 Task: Open Card Job Training Review in Board Sales Pipeline Forecasting to Workspace Corporate Legal Services and add a team member Softage.1@softage.net, a label Blue, a checklist Industrial Ecology, an attachment from your computer, a color Blue and finally, add a card description 'Plan and execute company team-building retreat with a focus on stress management and resilience' and a comment 'Let us approach this task with a sense of empathy, understanding the needs and concerns of our stakeholders.'. Add a start date 'Jan 05, 1900' with a due date 'Jan 12, 1900'
Action: Mouse moved to (42, 348)
Screenshot: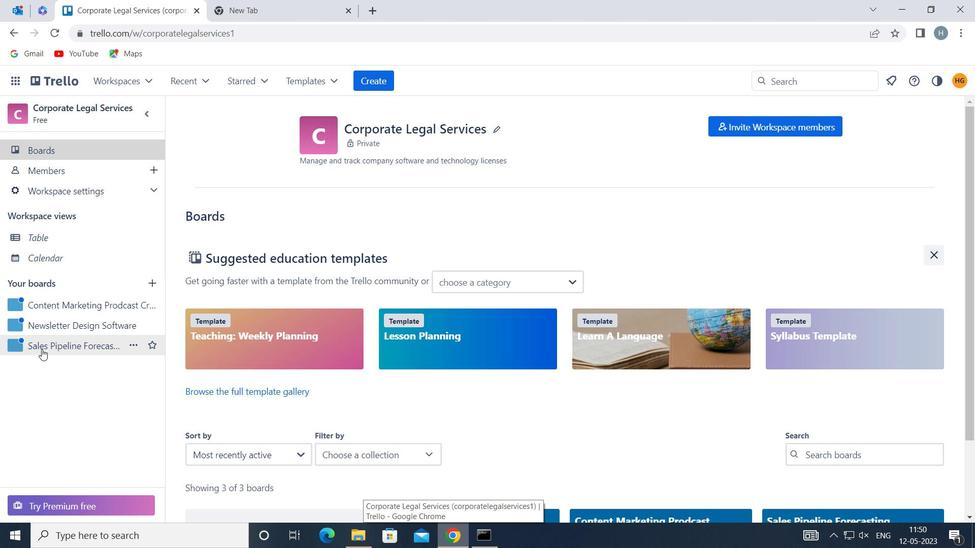 
Action: Mouse pressed left at (42, 348)
Screenshot: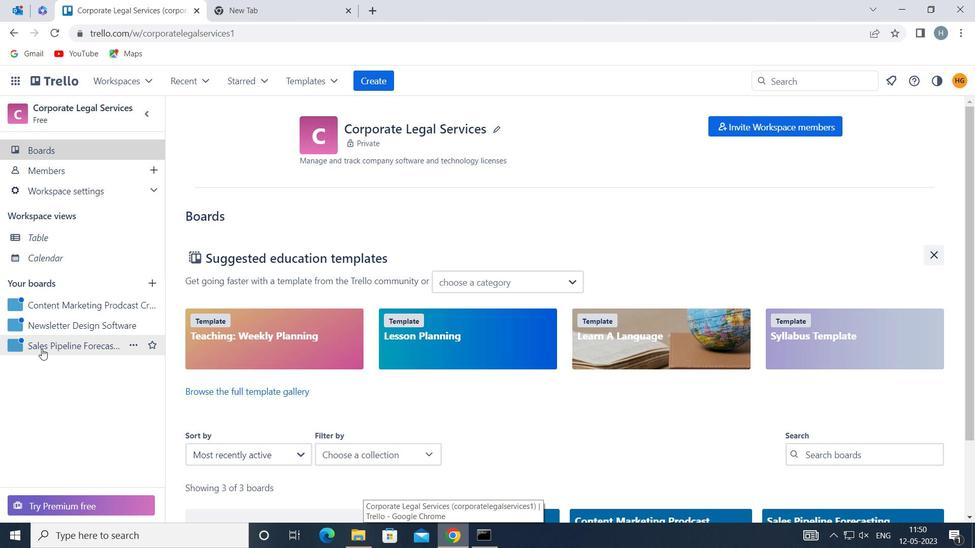
Action: Mouse moved to (425, 178)
Screenshot: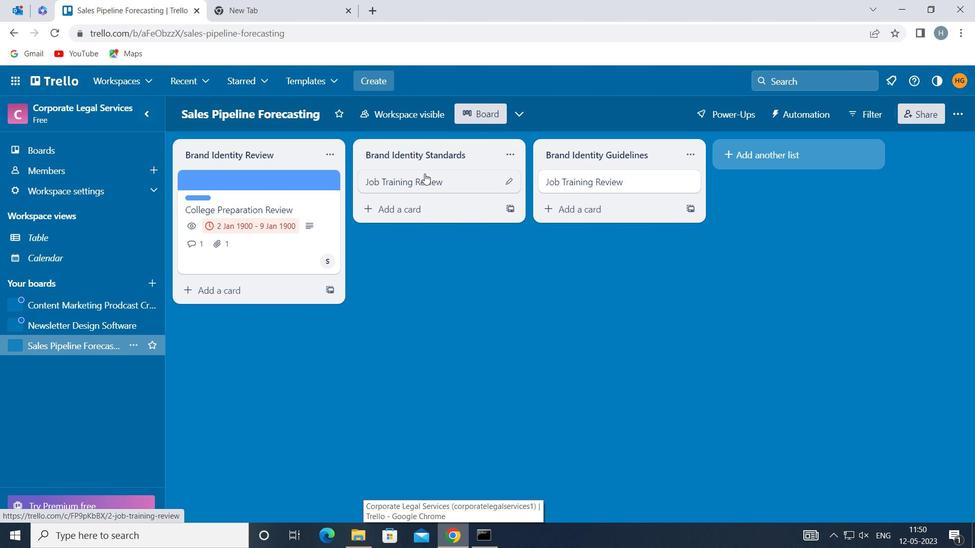 
Action: Mouse pressed left at (425, 178)
Screenshot: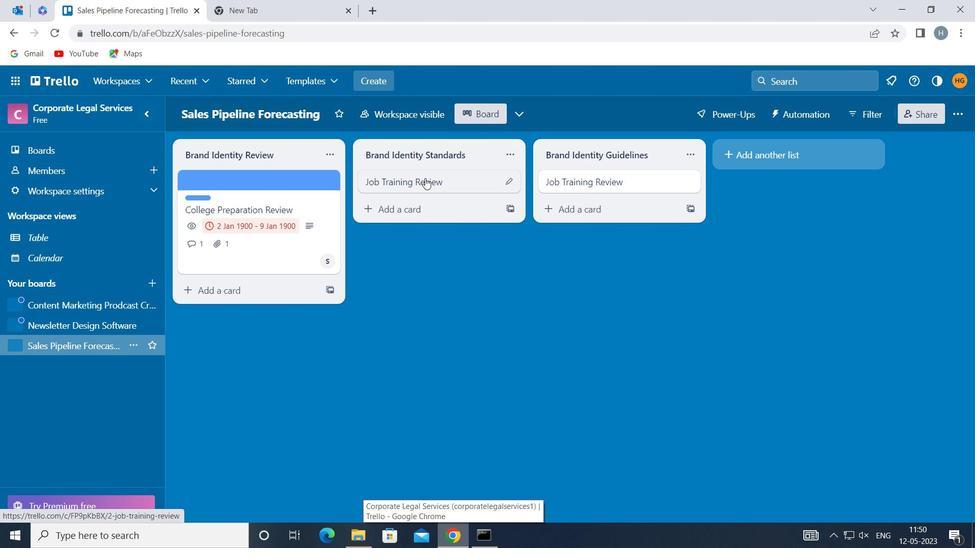 
Action: Mouse moved to (635, 221)
Screenshot: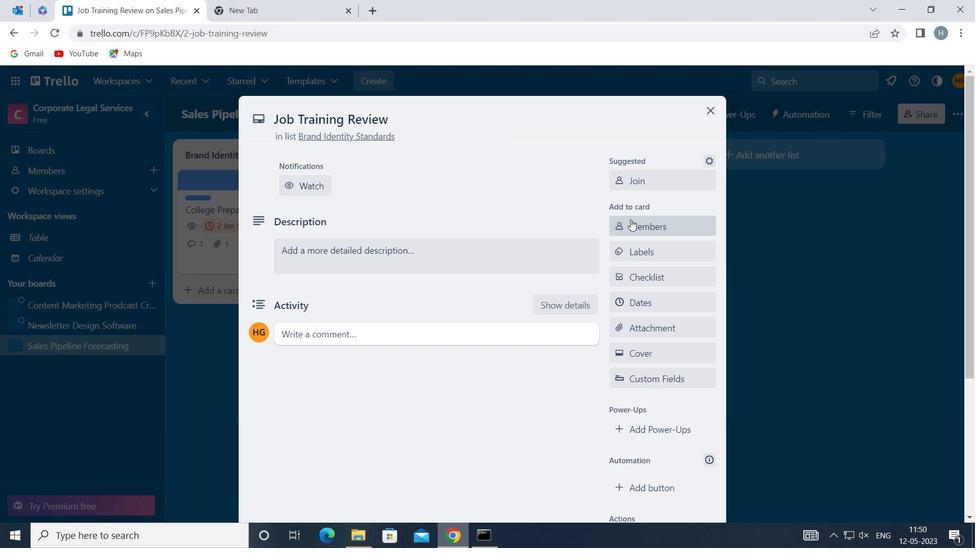 
Action: Mouse pressed left at (635, 221)
Screenshot: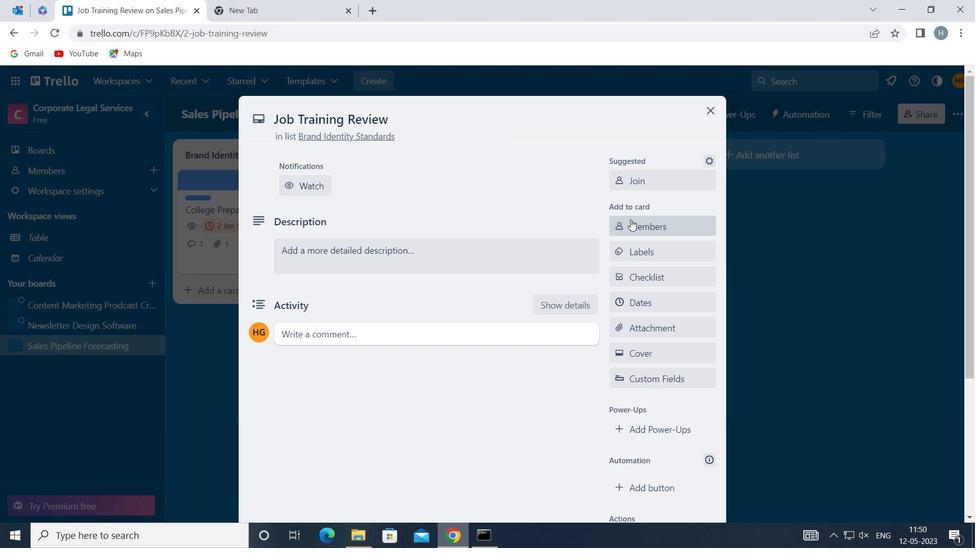 
Action: Key pressed softage
Screenshot: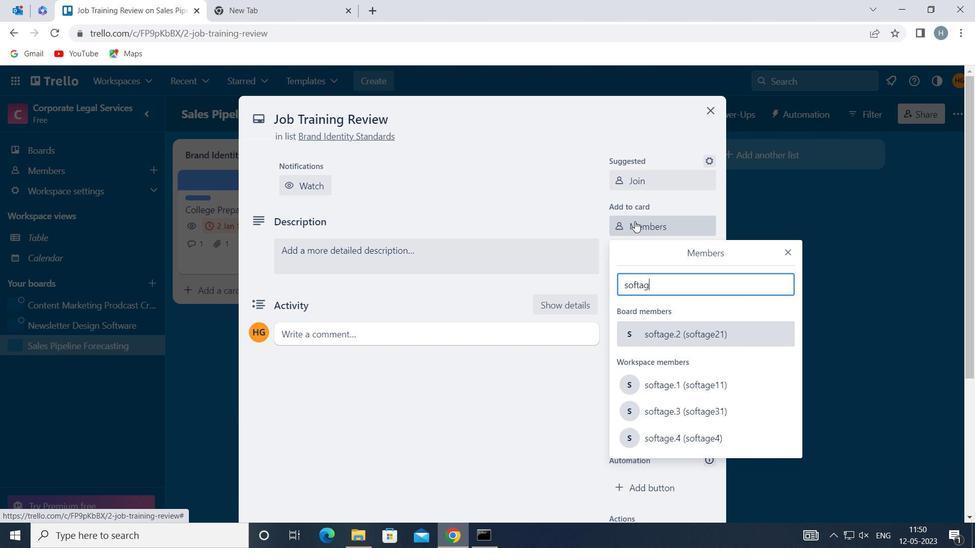 
Action: Mouse moved to (690, 386)
Screenshot: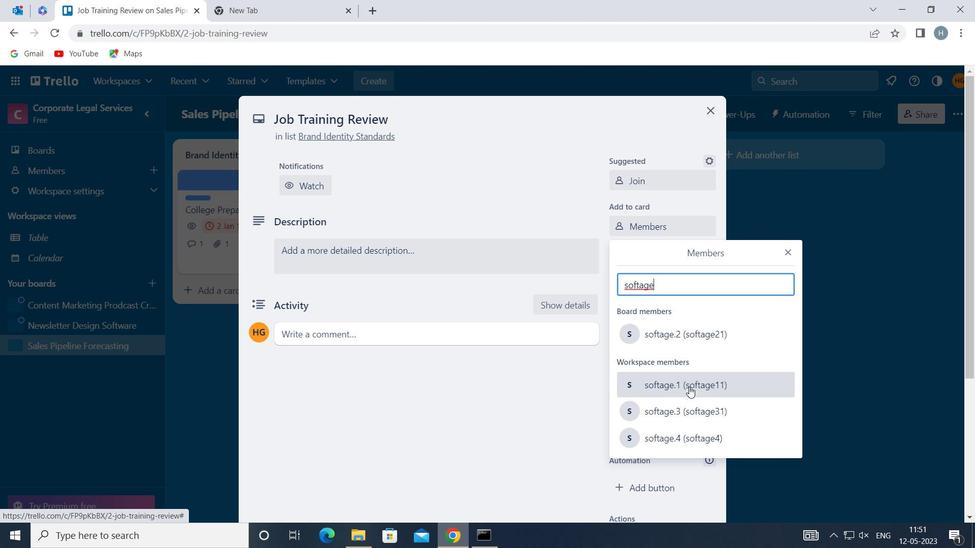 
Action: Mouse pressed left at (690, 386)
Screenshot: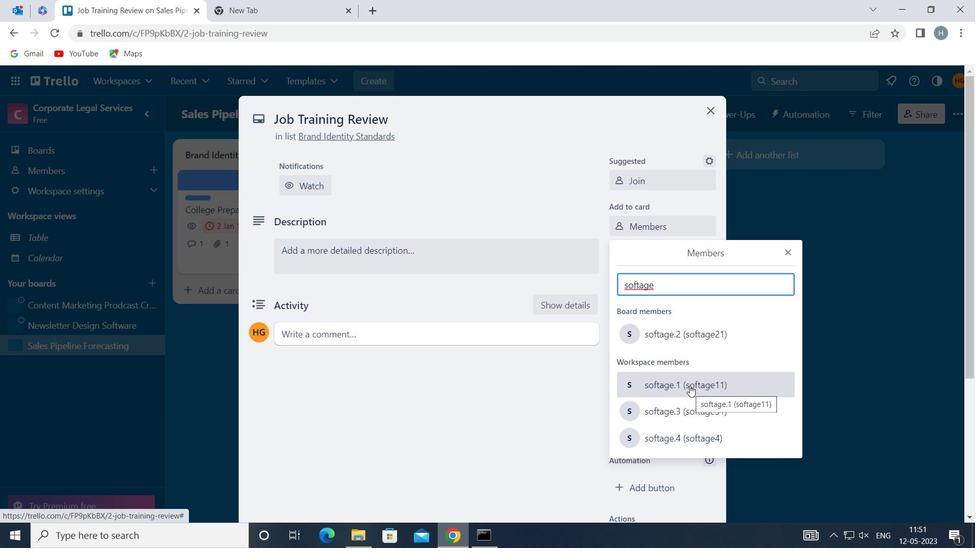 
Action: Mouse moved to (791, 248)
Screenshot: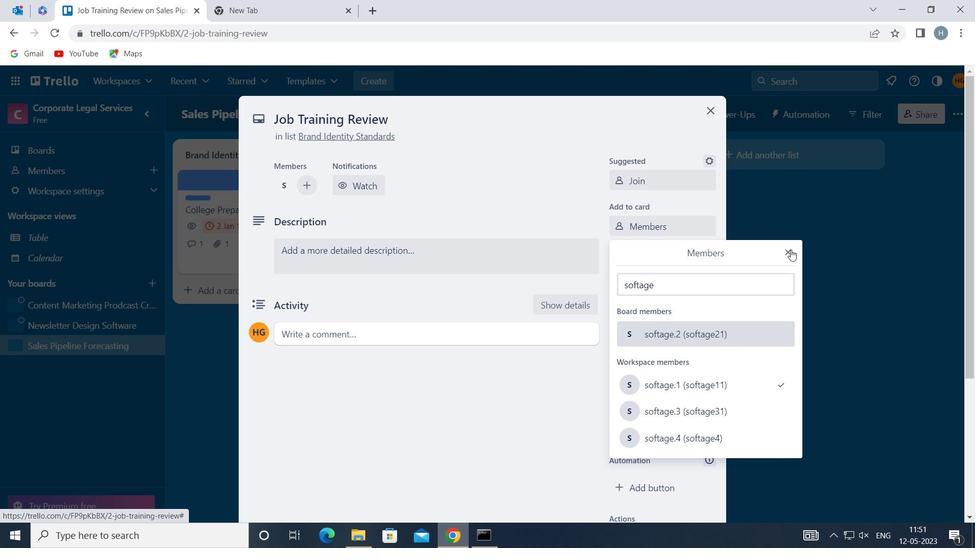 
Action: Mouse pressed left at (791, 248)
Screenshot: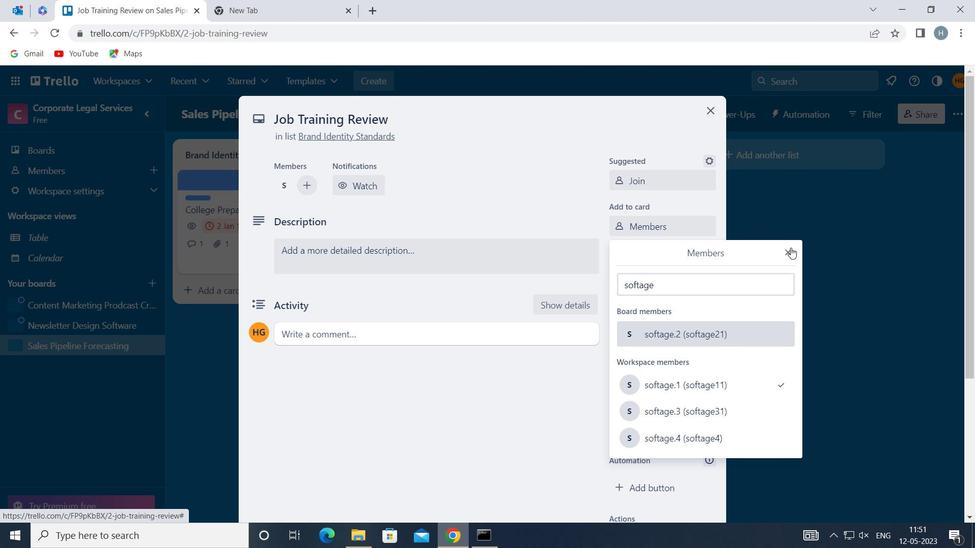 
Action: Mouse moved to (693, 247)
Screenshot: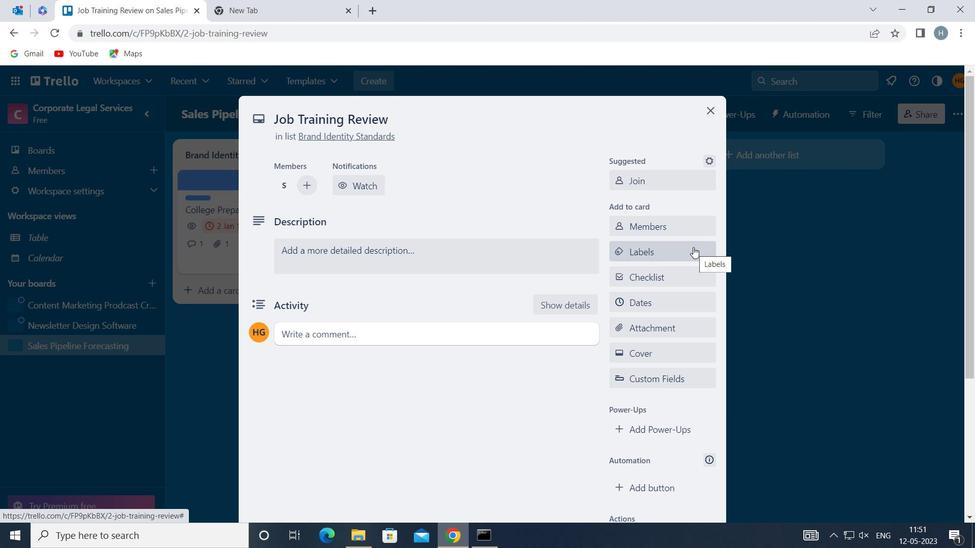 
Action: Mouse pressed left at (693, 247)
Screenshot: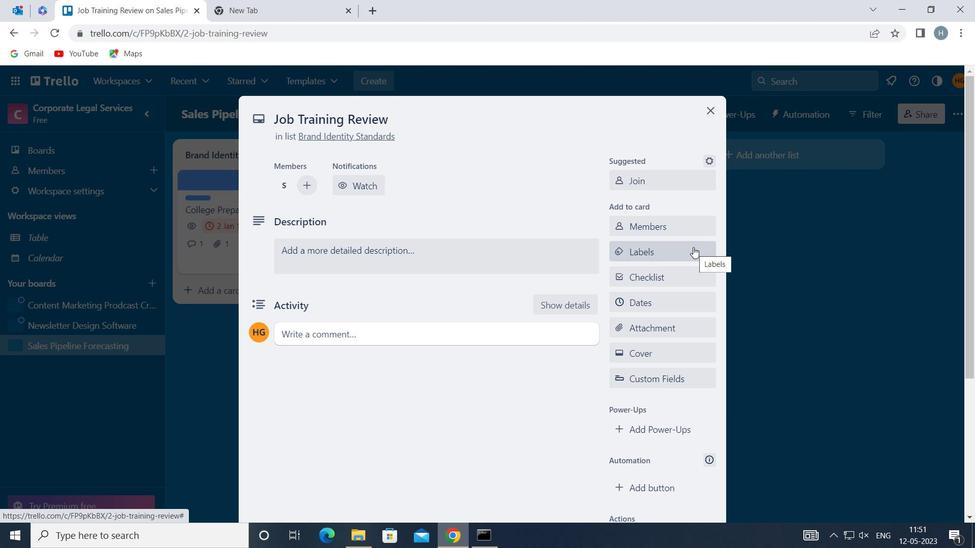 
Action: Mouse moved to (714, 297)
Screenshot: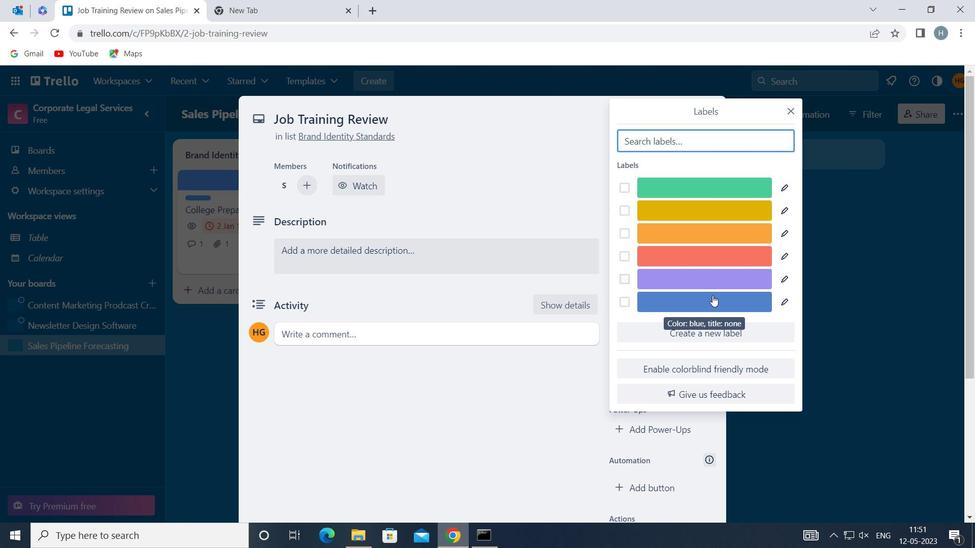 
Action: Mouse pressed left at (714, 297)
Screenshot: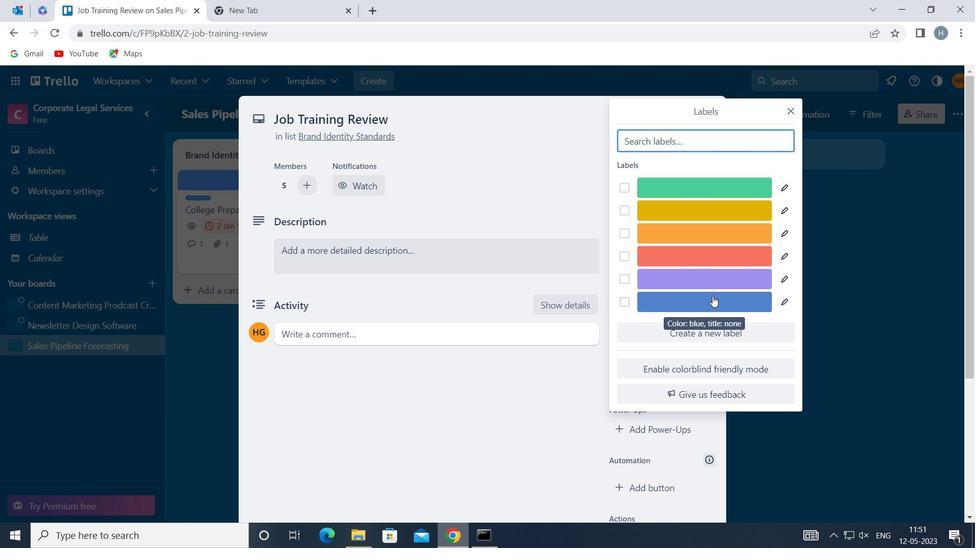 
Action: Mouse moved to (786, 109)
Screenshot: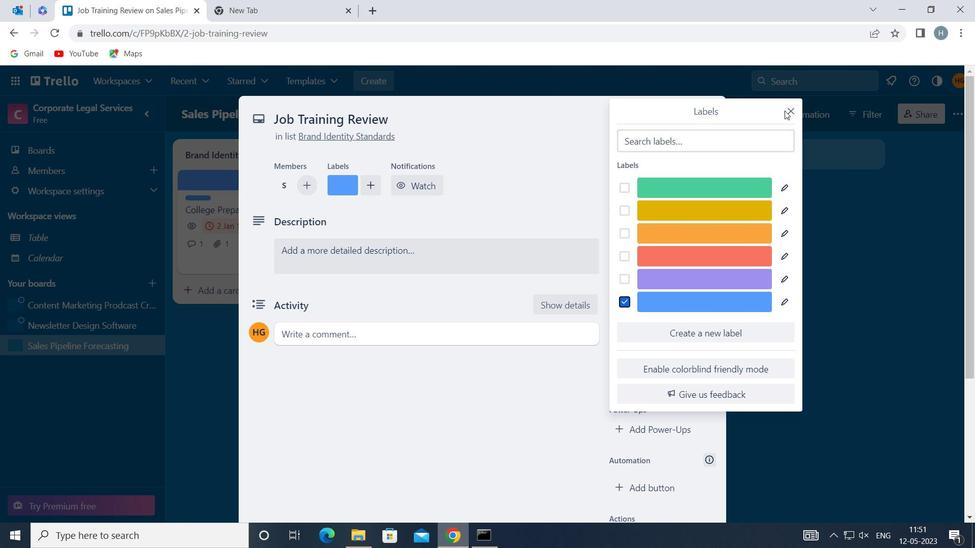 
Action: Mouse pressed left at (786, 109)
Screenshot: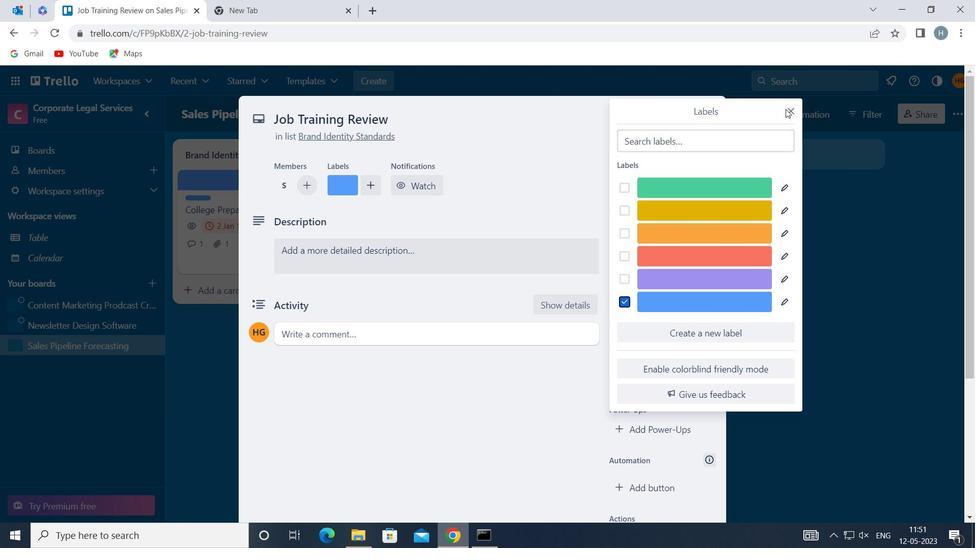 
Action: Mouse moved to (789, 110)
Screenshot: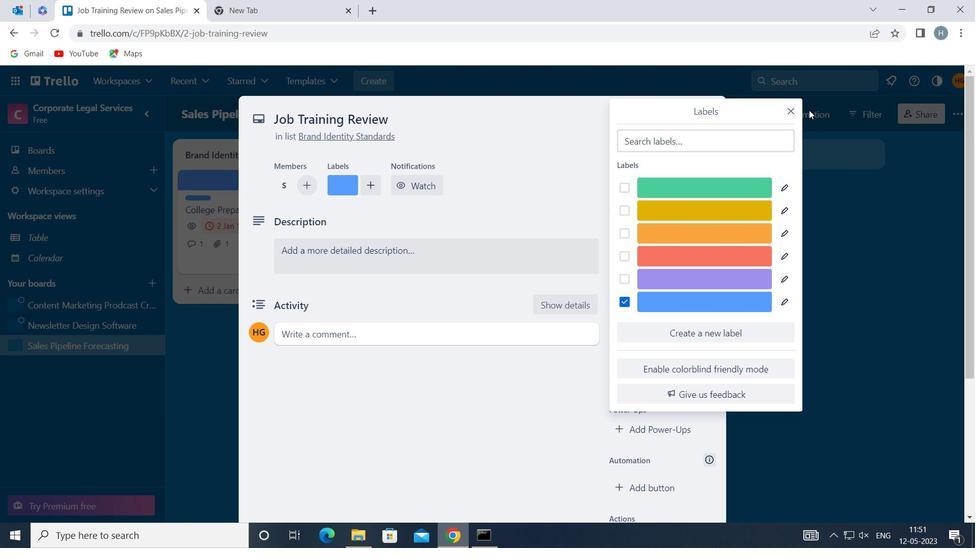 
Action: Mouse pressed left at (789, 110)
Screenshot: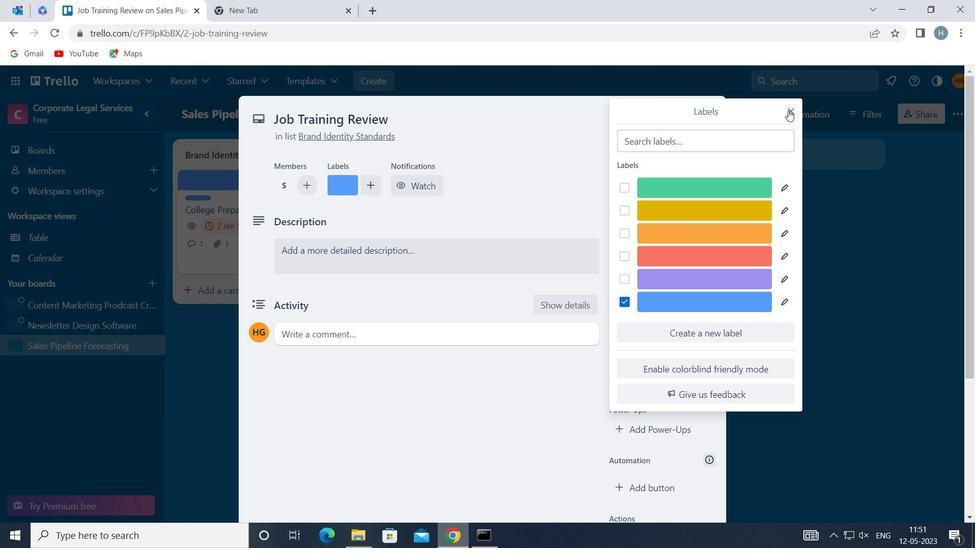 
Action: Mouse moved to (675, 272)
Screenshot: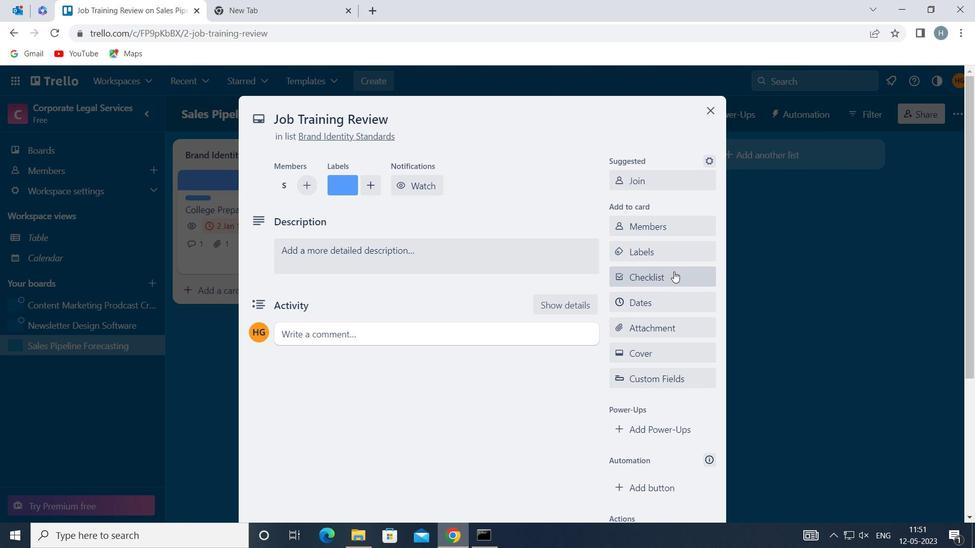 
Action: Mouse pressed left at (675, 272)
Screenshot: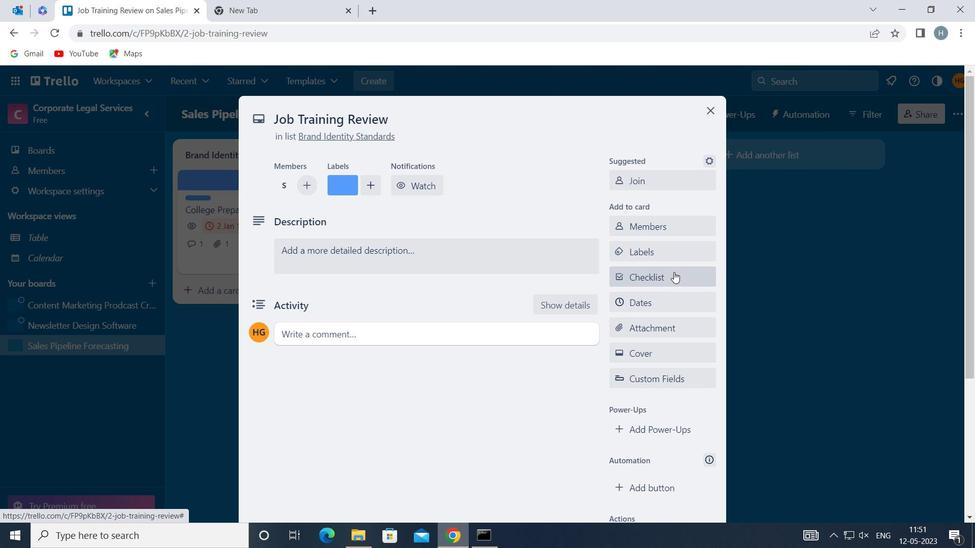 
Action: Mouse moved to (675, 272)
Screenshot: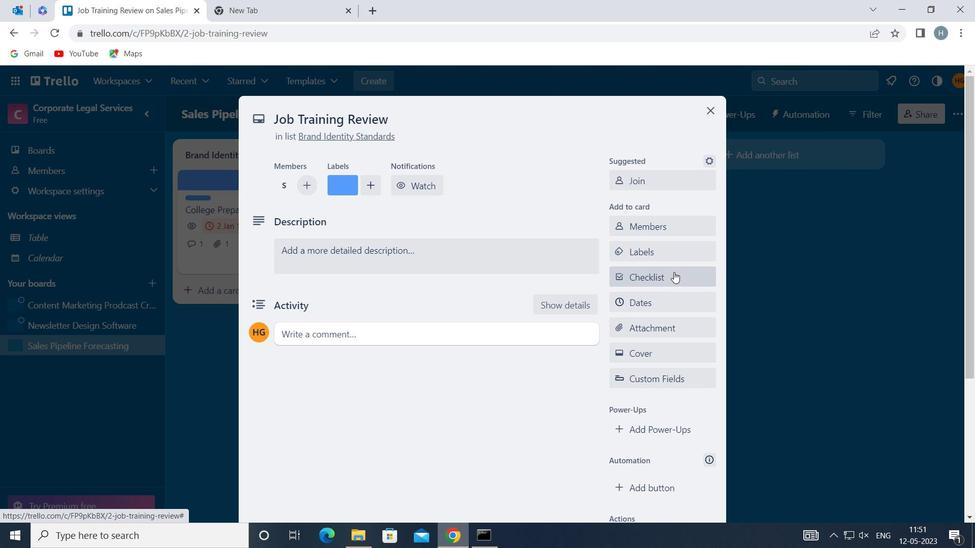 
Action: Key pressed <Key.shift>INDUSTRIAL<Key.space><Key.shift>ECOLOGY<Key.space>
Screenshot: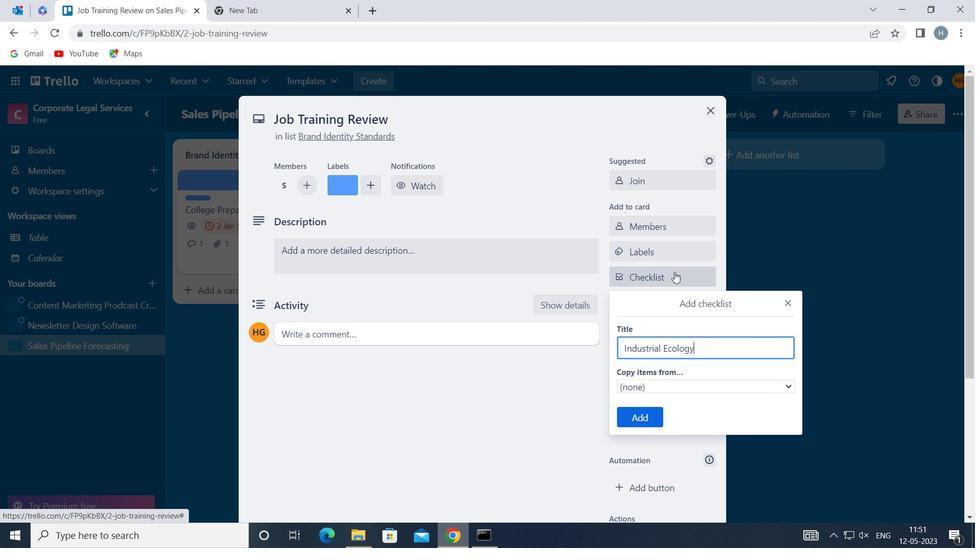 
Action: Mouse moved to (649, 416)
Screenshot: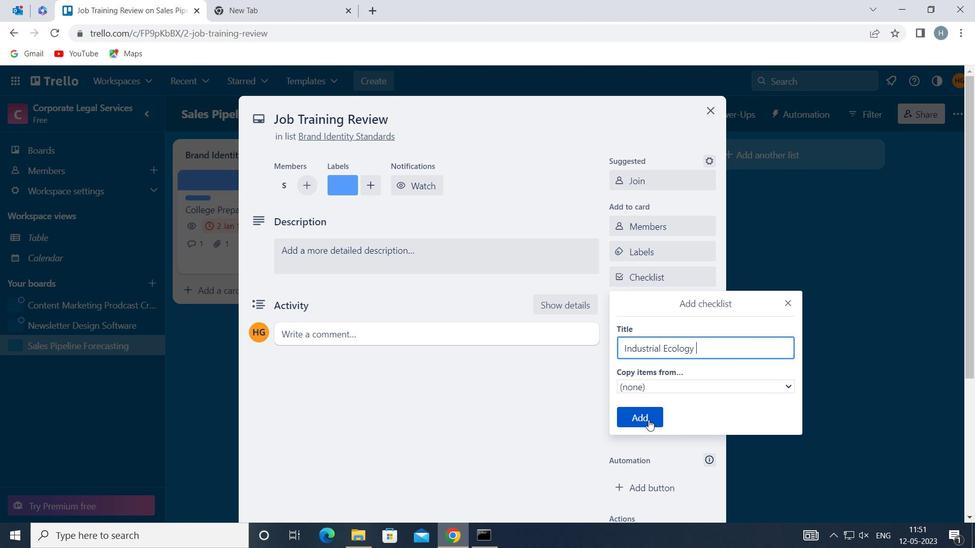 
Action: Mouse pressed left at (649, 416)
Screenshot: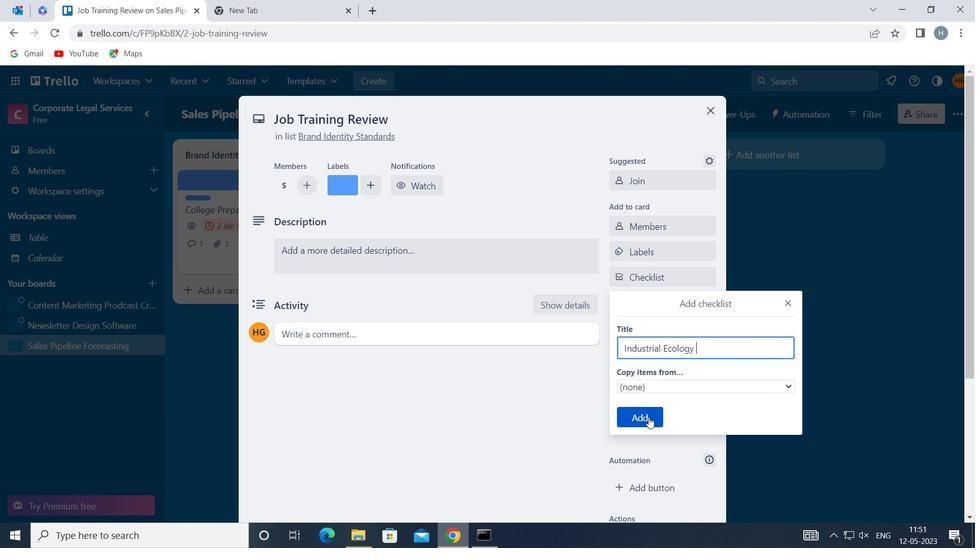 
Action: Mouse moved to (667, 326)
Screenshot: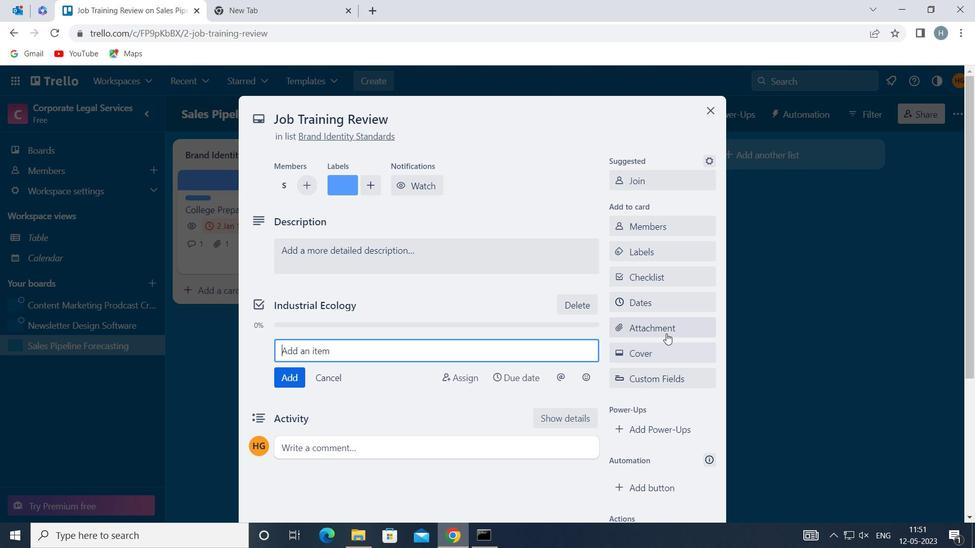 
Action: Mouse pressed left at (667, 326)
Screenshot: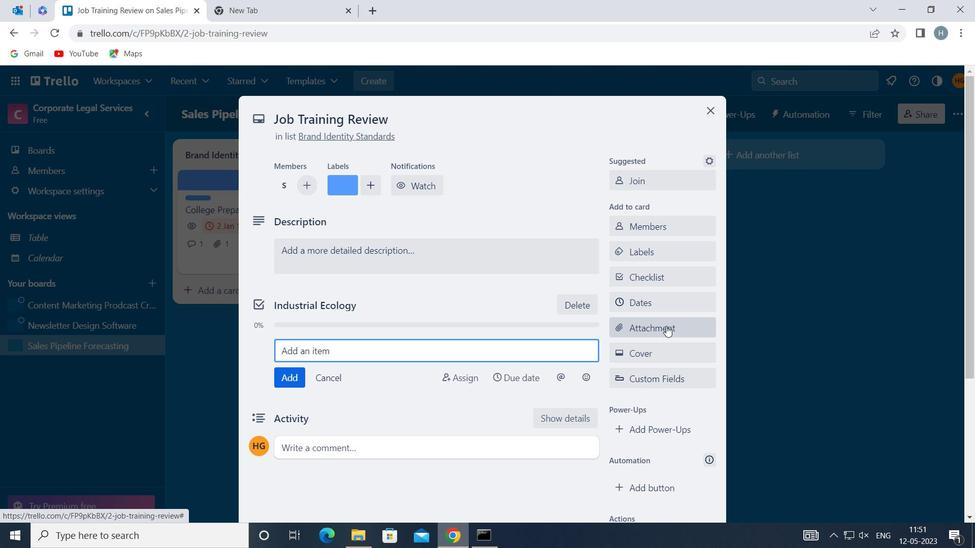 
Action: Mouse moved to (669, 144)
Screenshot: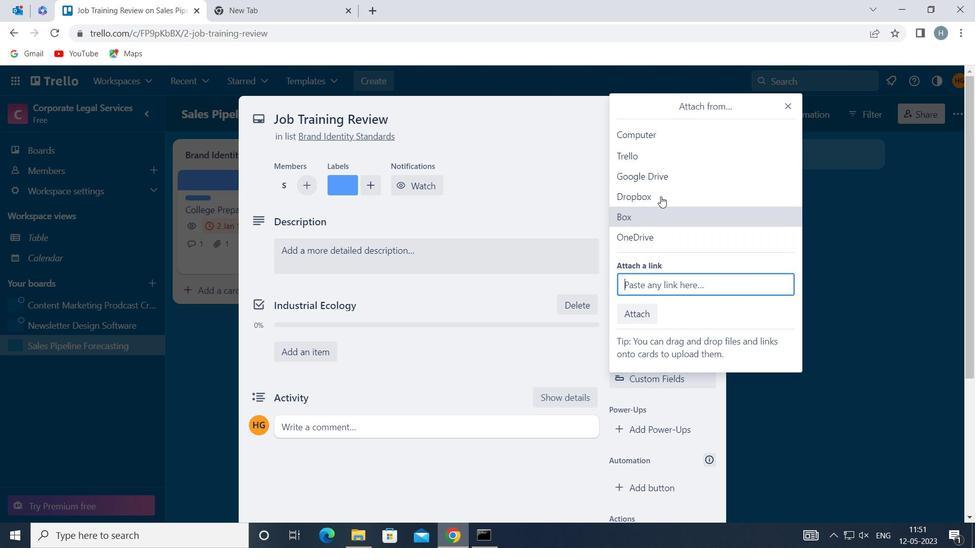 
Action: Mouse pressed left at (669, 144)
Screenshot: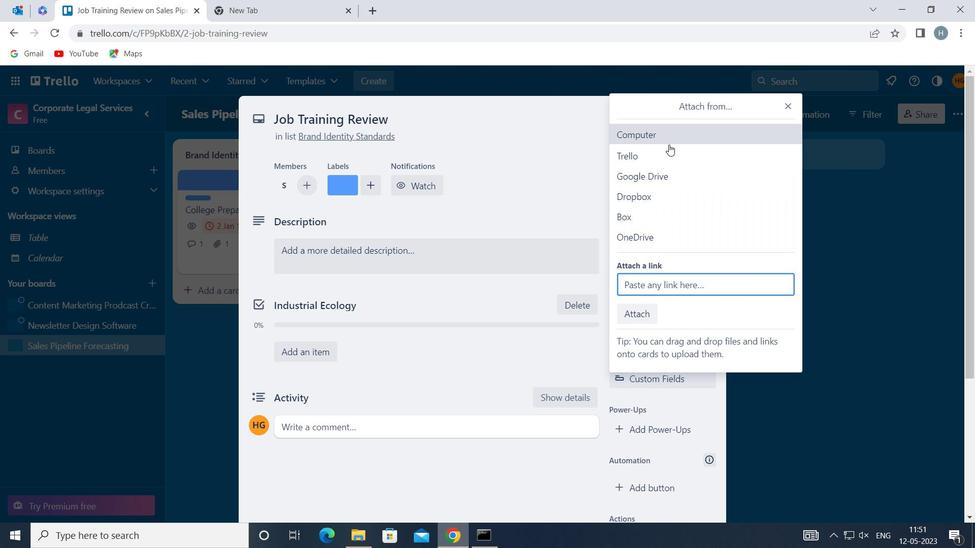 
Action: Mouse moved to (622, 136)
Screenshot: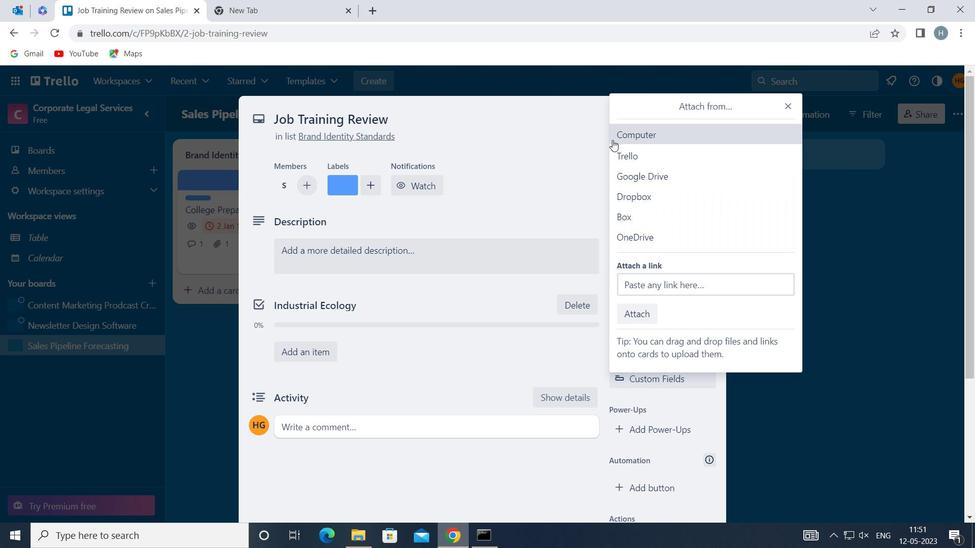 
Action: Mouse pressed left at (622, 136)
Screenshot: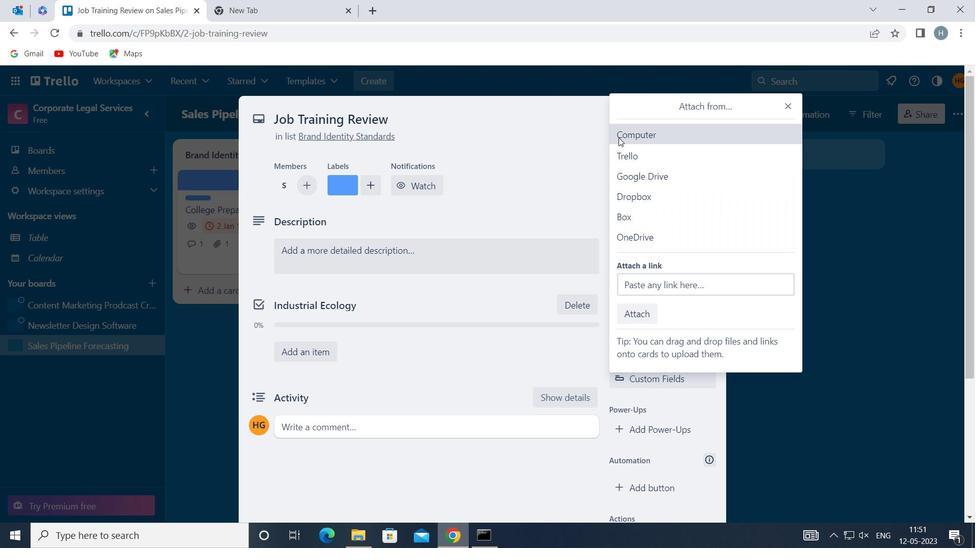 
Action: Mouse moved to (359, 102)
Screenshot: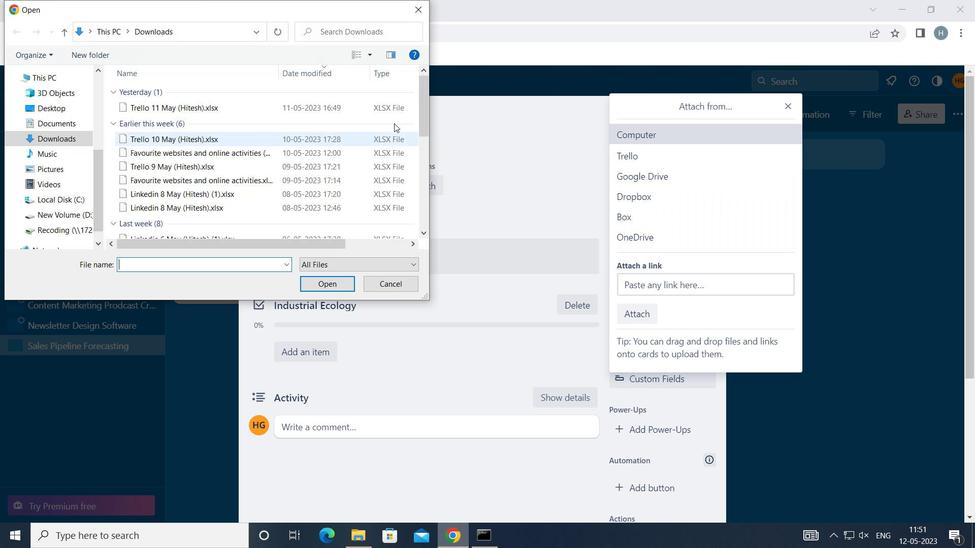 
Action: Mouse pressed left at (359, 102)
Screenshot: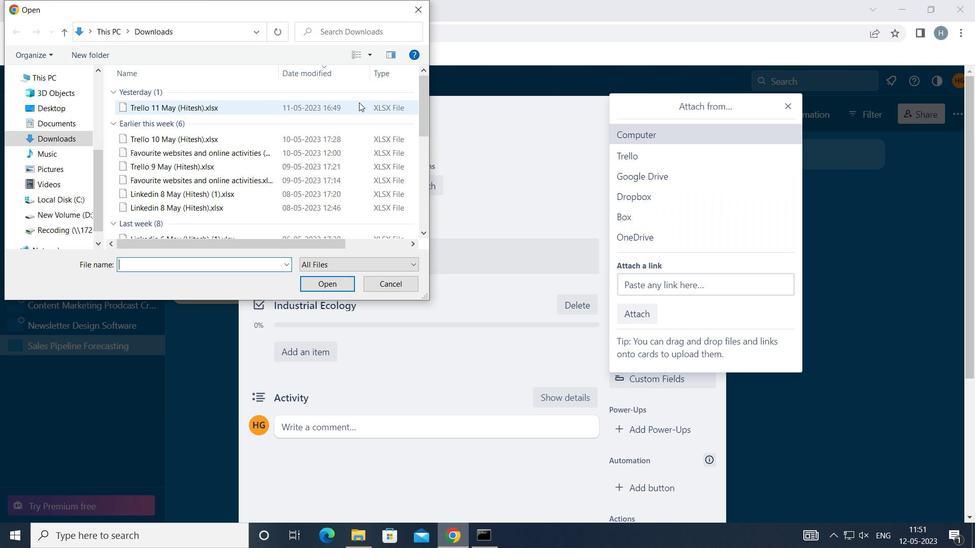 
Action: Mouse moved to (330, 283)
Screenshot: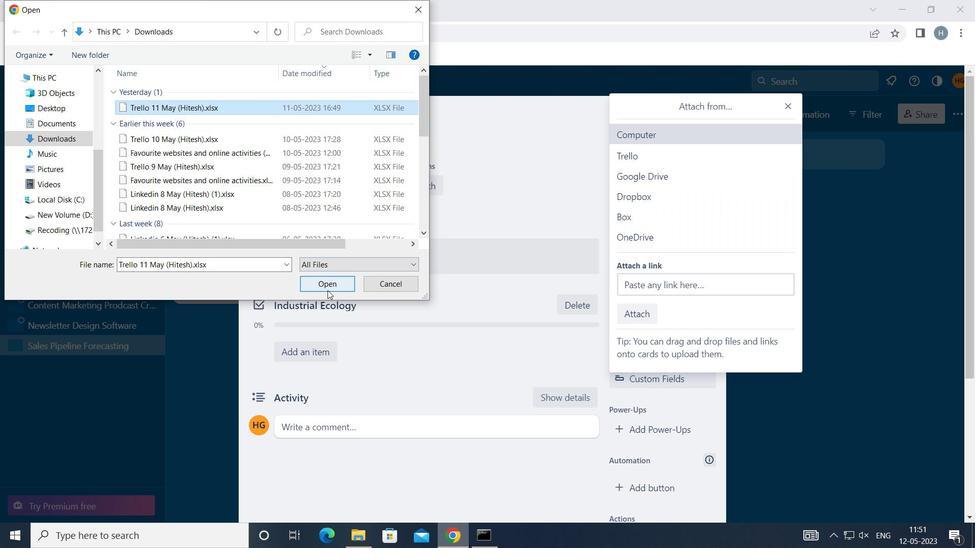 
Action: Mouse pressed left at (330, 283)
Screenshot: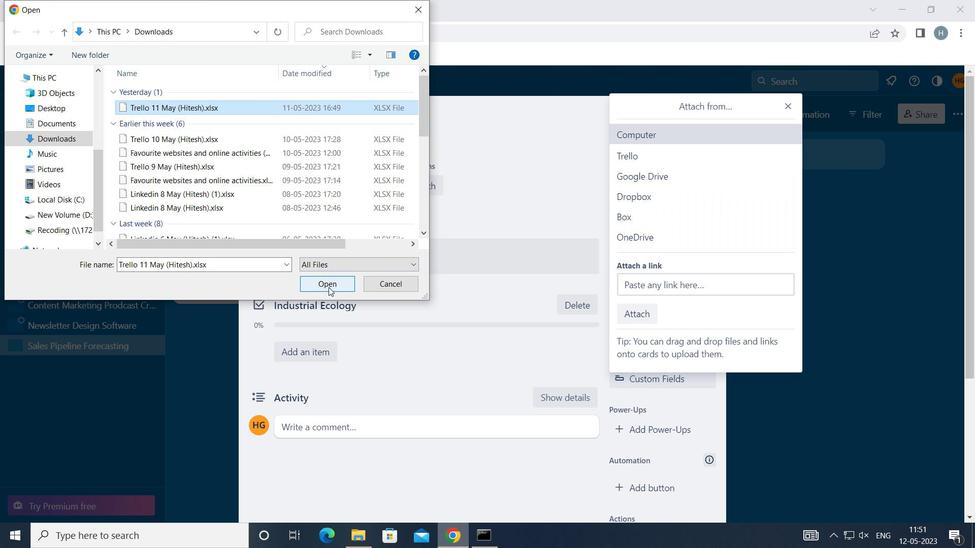 
Action: Mouse moved to (657, 352)
Screenshot: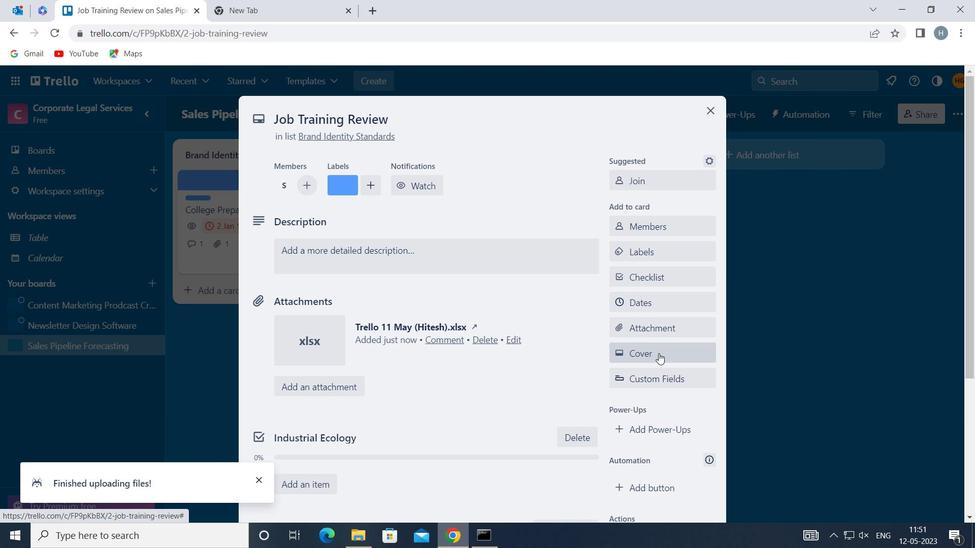 
Action: Mouse pressed left at (657, 352)
Screenshot: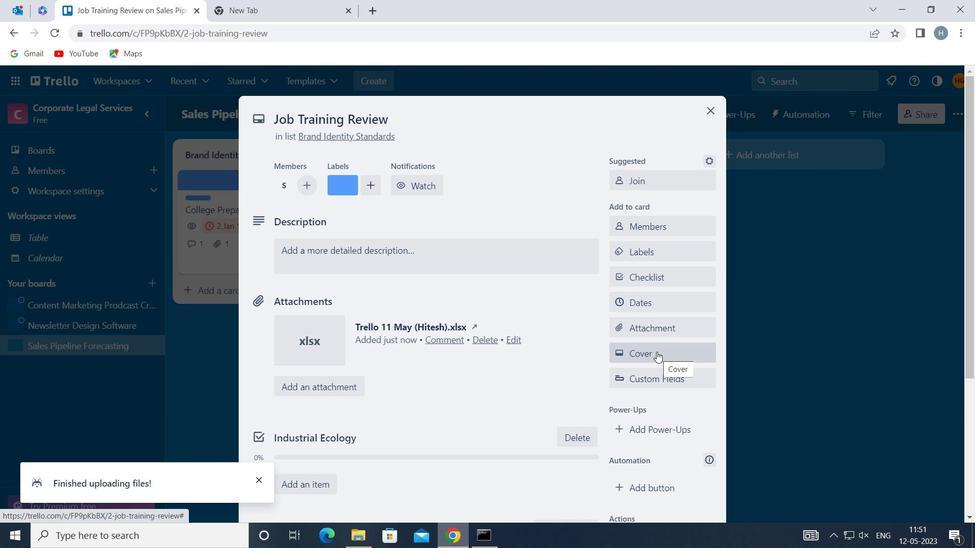 
Action: Mouse moved to (638, 292)
Screenshot: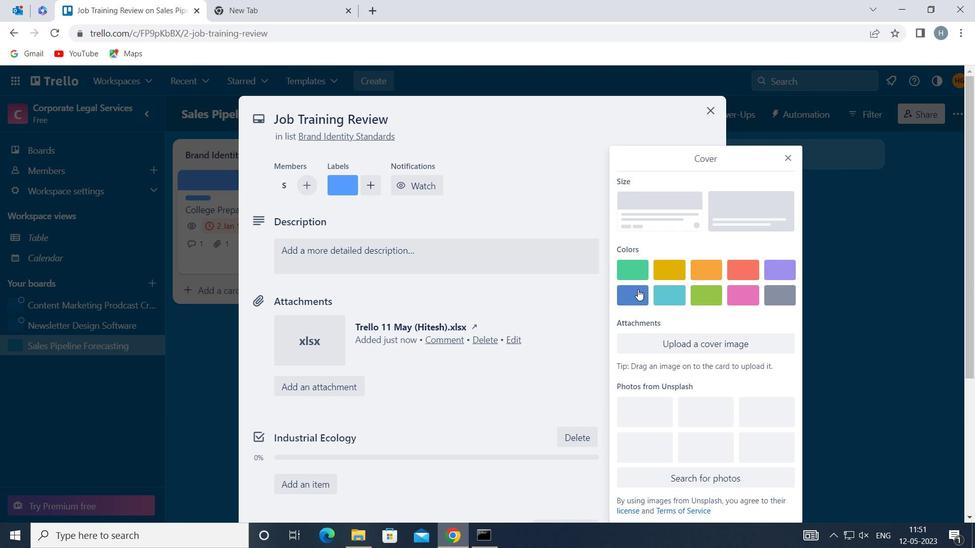 
Action: Mouse pressed left at (638, 292)
Screenshot: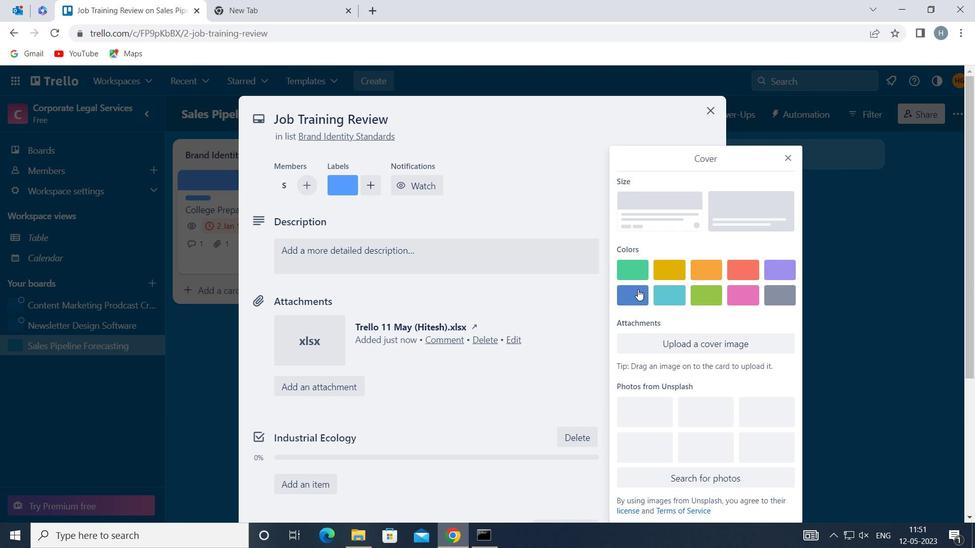 
Action: Mouse moved to (788, 134)
Screenshot: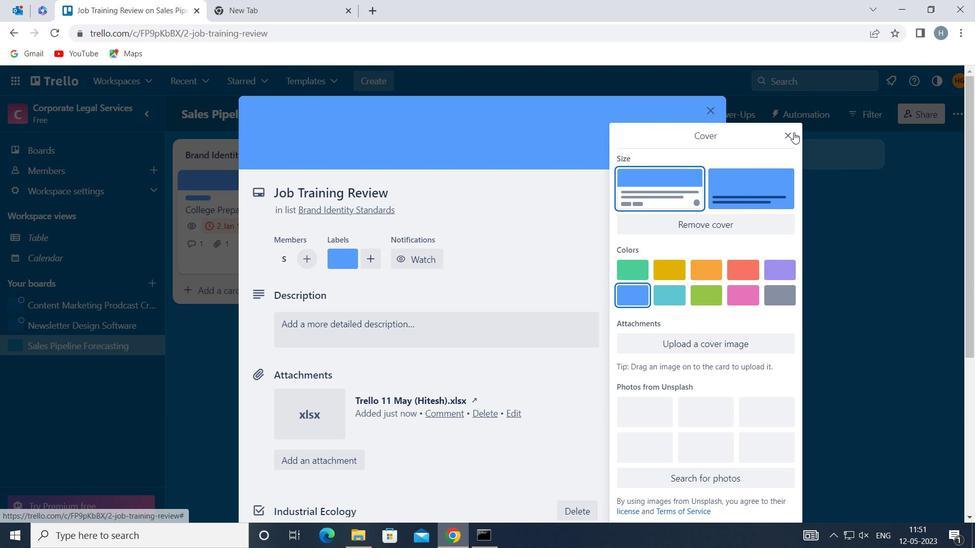 
Action: Mouse pressed left at (788, 134)
Screenshot: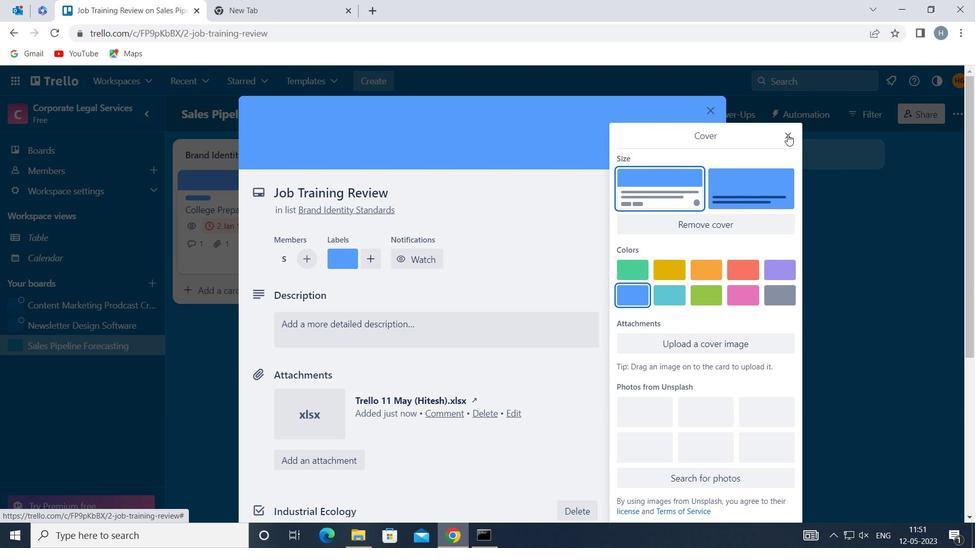 
Action: Mouse moved to (522, 327)
Screenshot: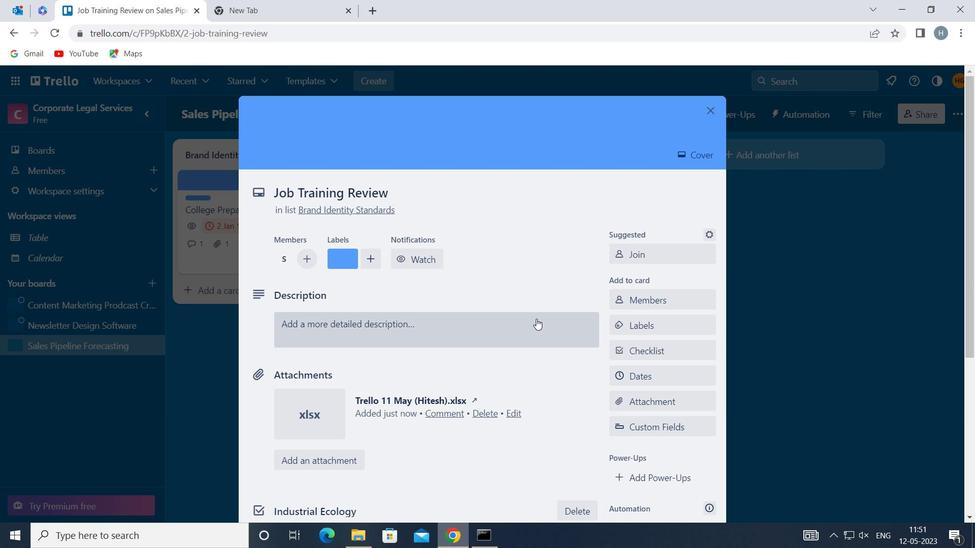 
Action: Mouse pressed left at (522, 327)
Screenshot: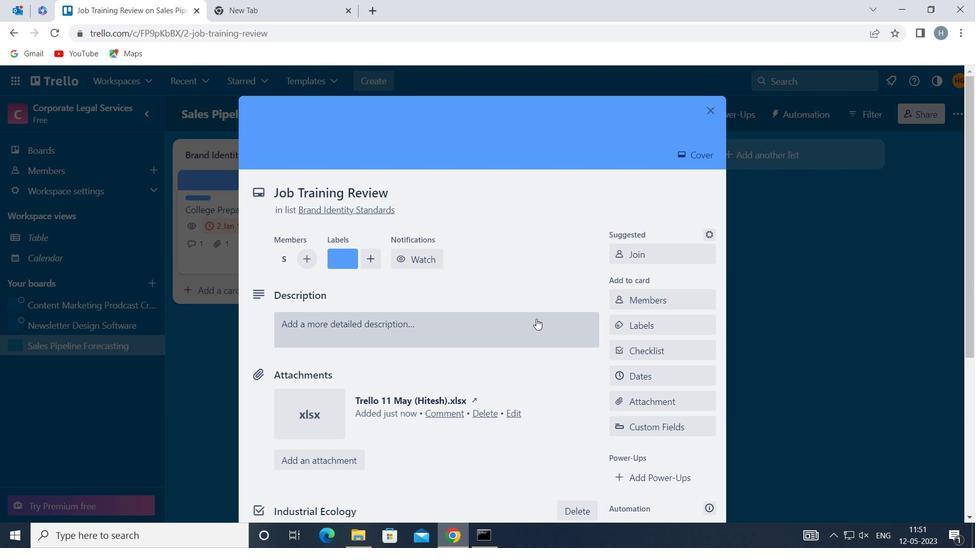 
Action: Mouse moved to (426, 370)
Screenshot: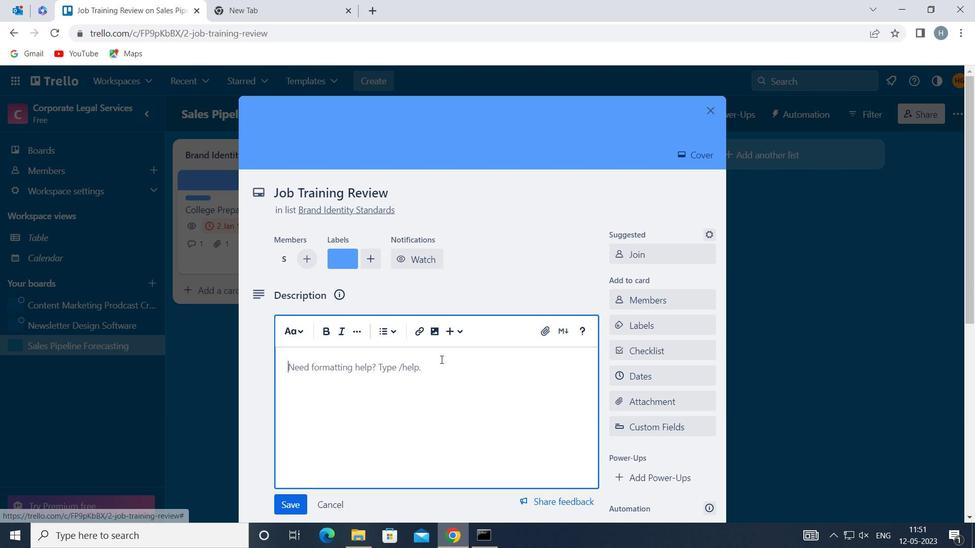 
Action: Mouse pressed left at (426, 370)
Screenshot: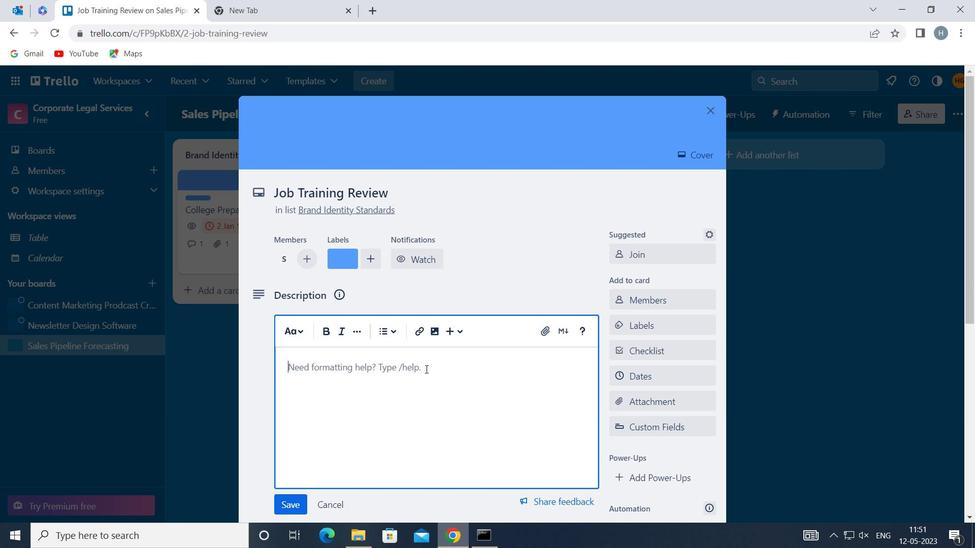 
Action: Key pressed <Key.shift>PLAN<Key.space>AND<Key.space>EXECUTE<Key.space>COMPANY<Key.space>TEAM-BUILDING<Key.space>RETREAT<Key.space>WITH<Key.space>A<Key.space>FOCUS<Key.space>ON<Key.space>STRESS<Key.space>MANAGEMENT<Key.space>AND<Key.space>RESILIENCE
Screenshot: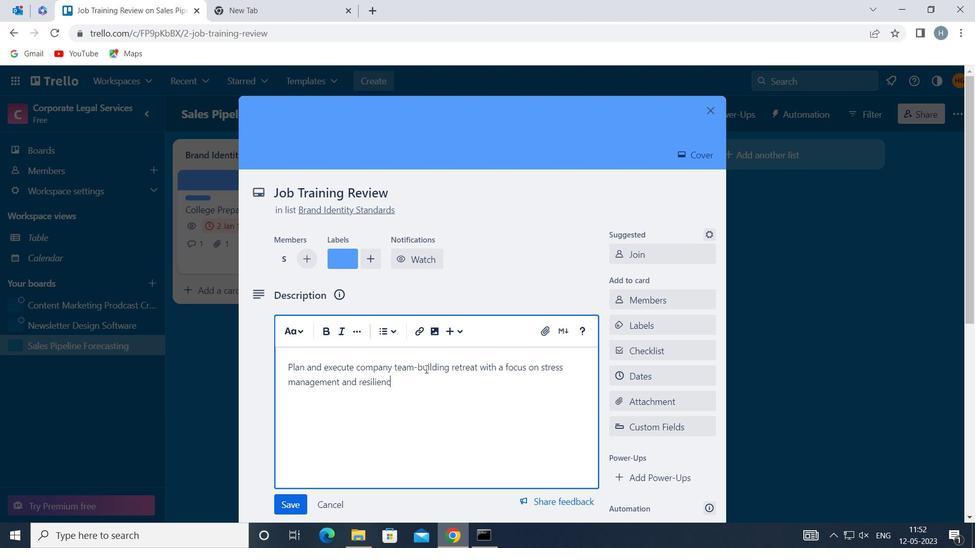 
Action: Mouse moved to (290, 502)
Screenshot: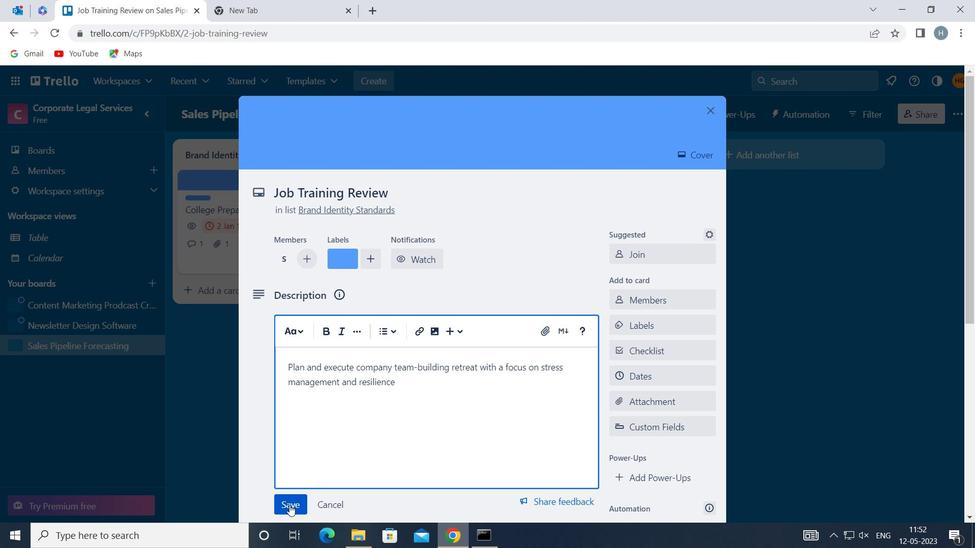 
Action: Mouse pressed left at (290, 502)
Screenshot: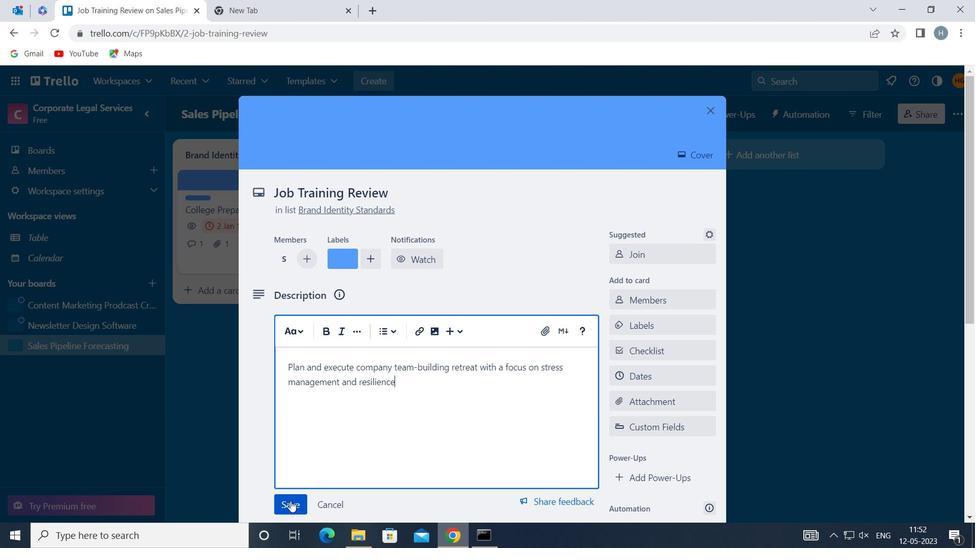 
Action: Mouse moved to (355, 375)
Screenshot: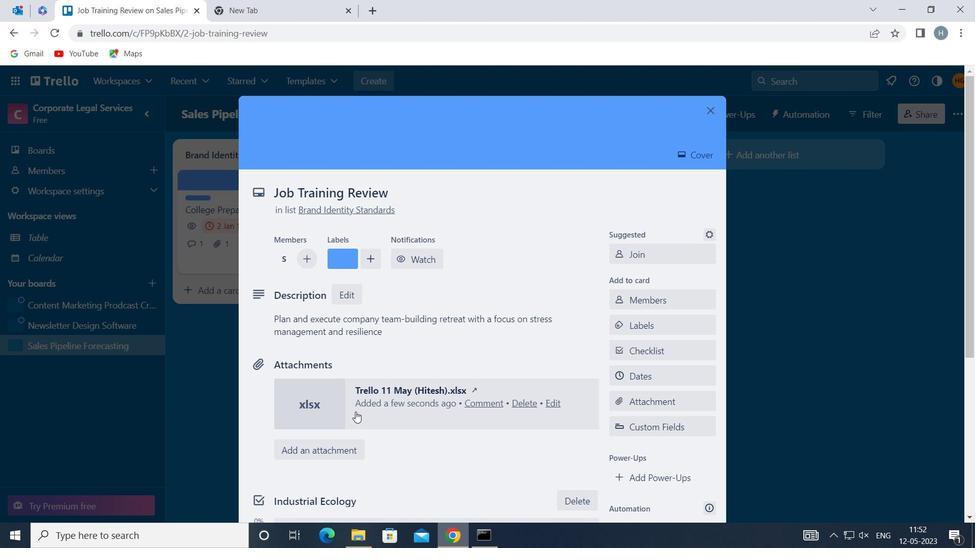 
Action: Mouse scrolled (355, 374) with delta (0, 0)
Screenshot: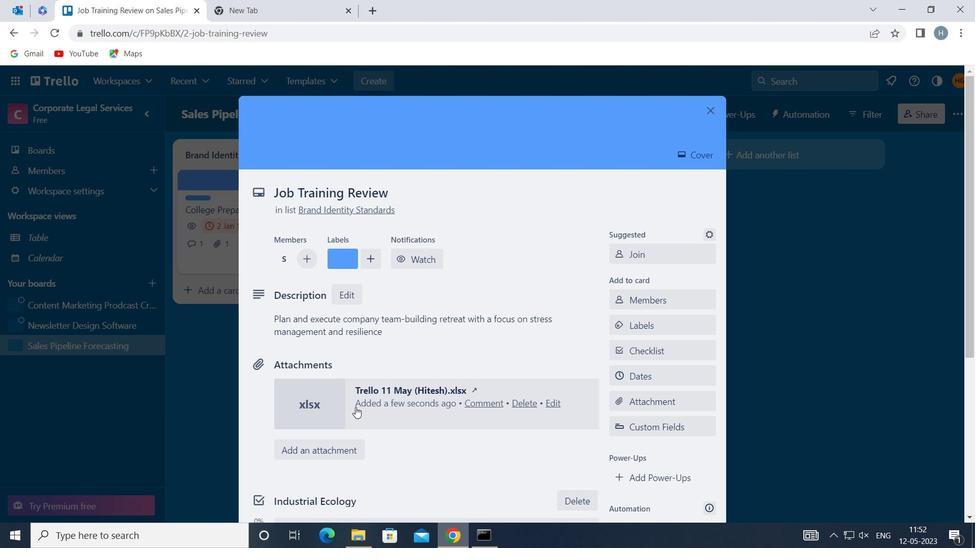 
Action: Mouse scrolled (355, 374) with delta (0, 0)
Screenshot: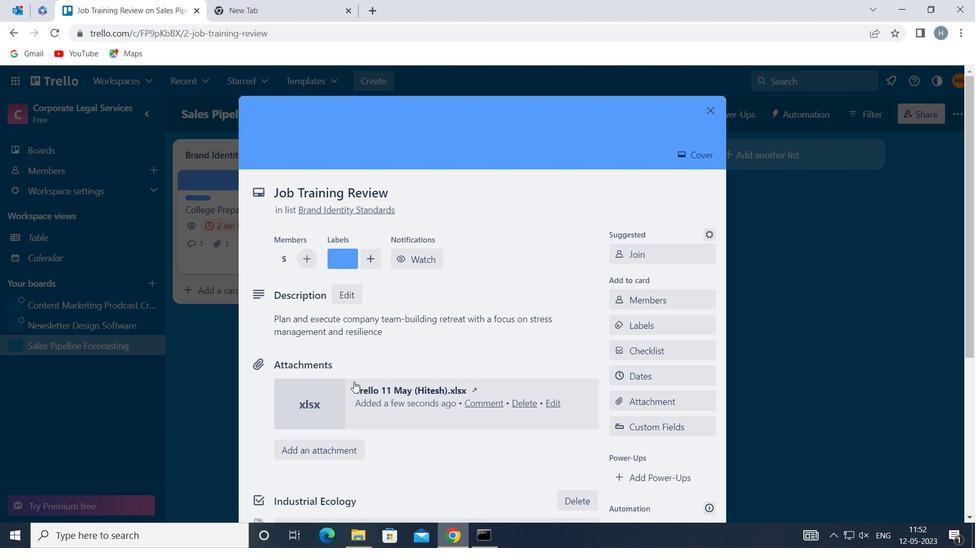 
Action: Mouse moved to (355, 374)
Screenshot: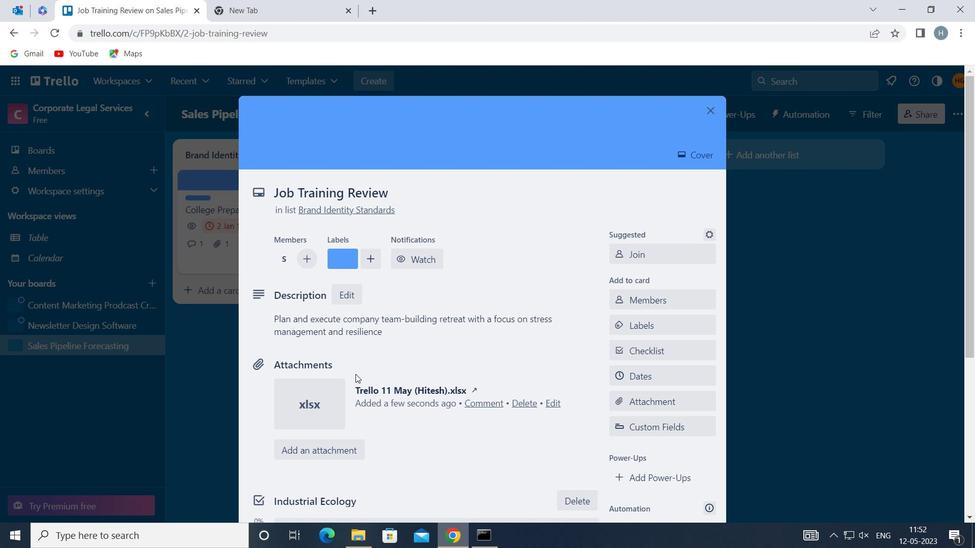 
Action: Mouse scrolled (355, 373) with delta (0, 0)
Screenshot: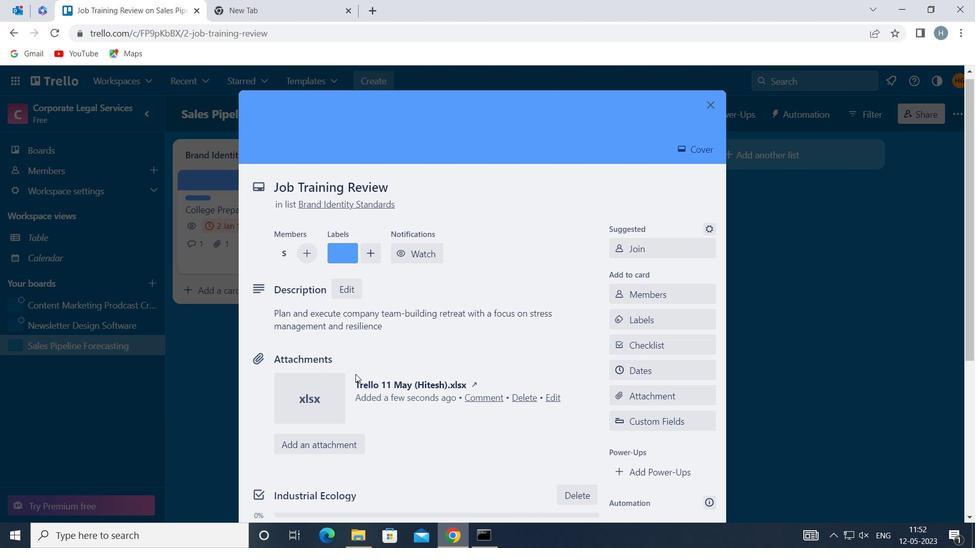 
Action: Mouse scrolled (355, 373) with delta (0, 0)
Screenshot: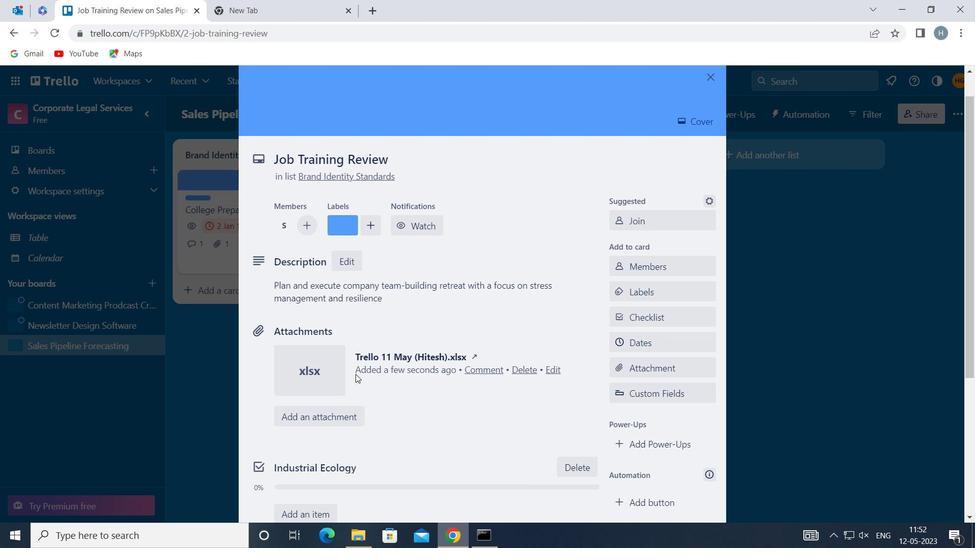 
Action: Mouse scrolled (355, 373) with delta (0, 0)
Screenshot: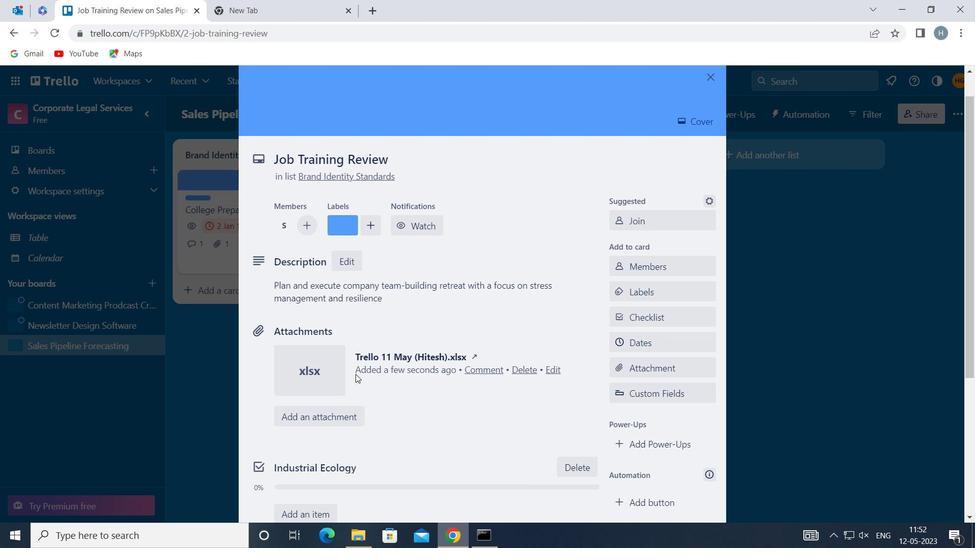 
Action: Mouse scrolled (355, 373) with delta (0, 0)
Screenshot: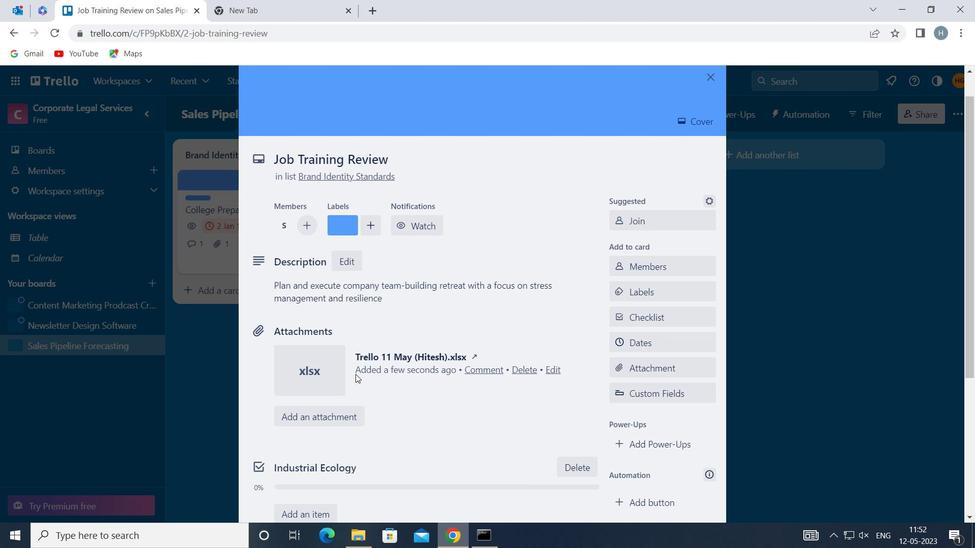 
Action: Mouse moved to (382, 379)
Screenshot: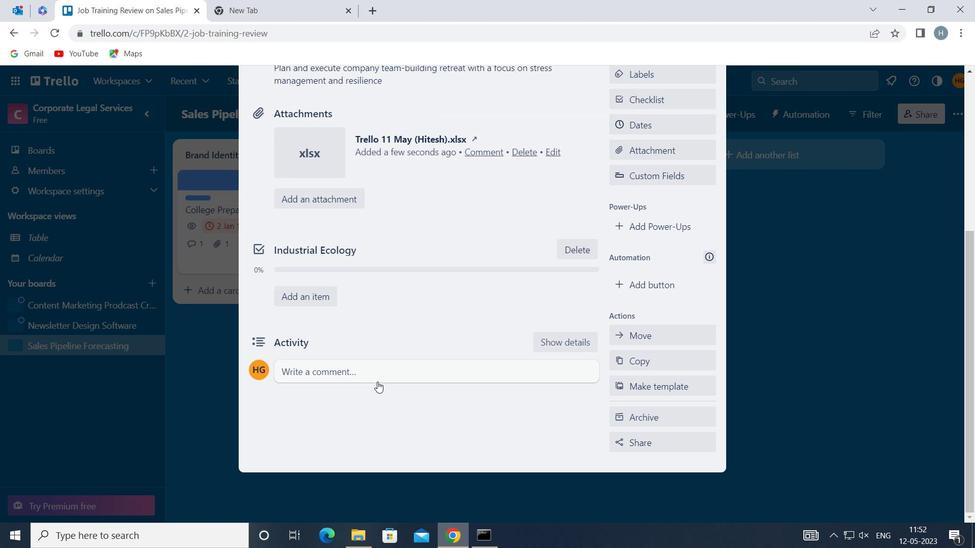 
Action: Mouse pressed left at (382, 379)
Screenshot: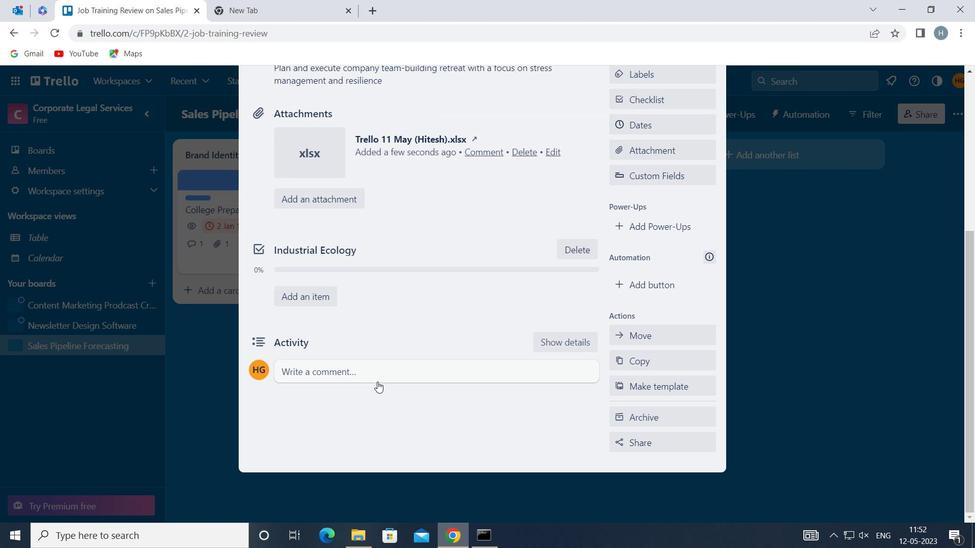 
Action: Mouse moved to (382, 410)
Screenshot: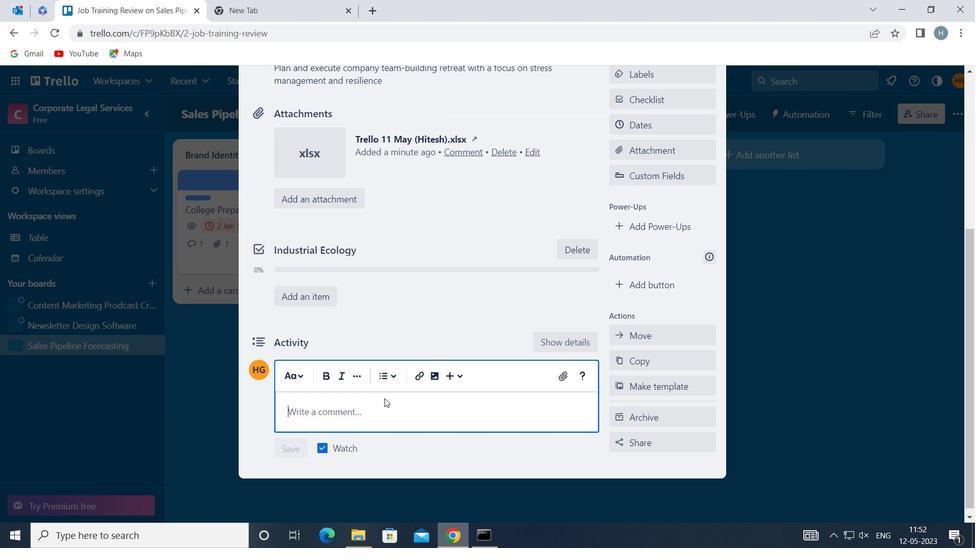 
Action: Mouse pressed left at (382, 410)
Screenshot: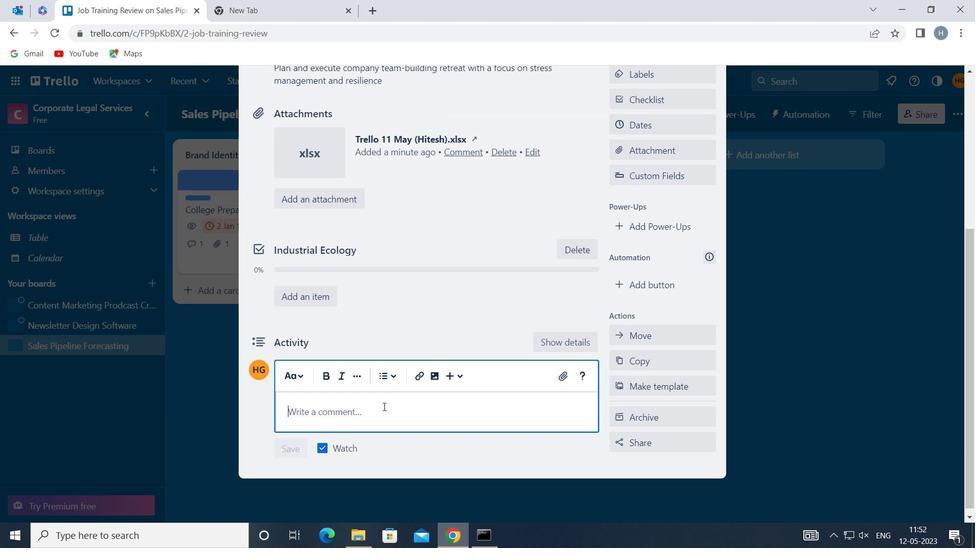 
Action: Key pressed <Key.shift>LEY<Key.backspace>T<Key.space>US<Key.space>APPROACH<Key.space>THIS<Key.space>TASK<Key.space>WITH<Key.space>A<Key.space>SENSE<Key.space>OF<Key.space>EMPATHY,<Key.space>UNDERSTANDING<Key.space>THE<Key.space>NEEDS<Key.space>AND<Key.space>CONCERNS<Key.space>OF<Key.space>OUR<Key.space>STAKEHOLDERS
Screenshot: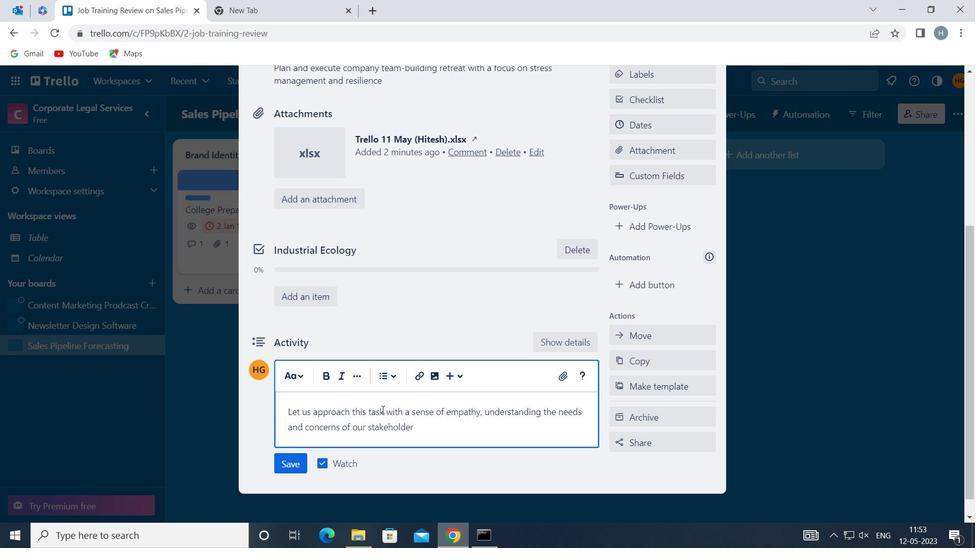 
Action: Mouse moved to (293, 461)
Screenshot: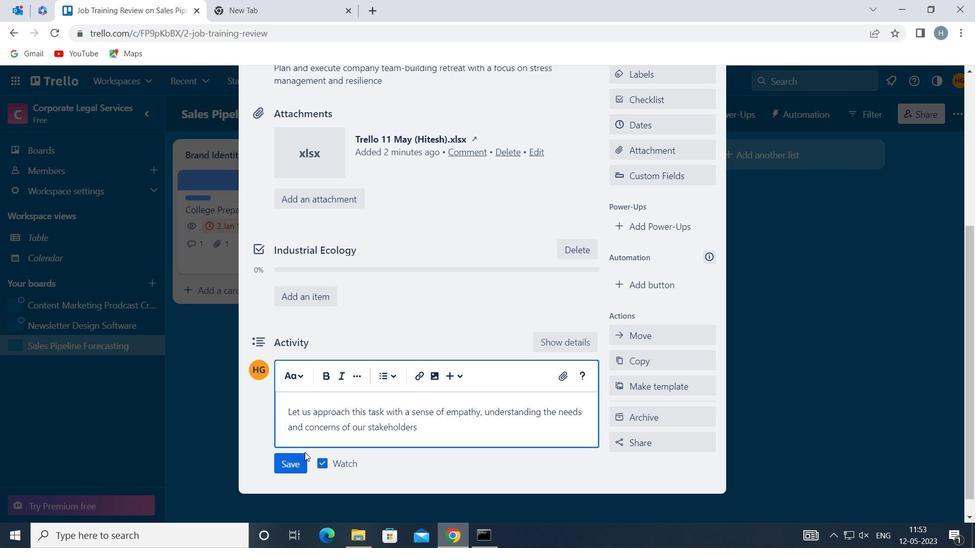 
Action: Mouse pressed left at (293, 461)
Screenshot: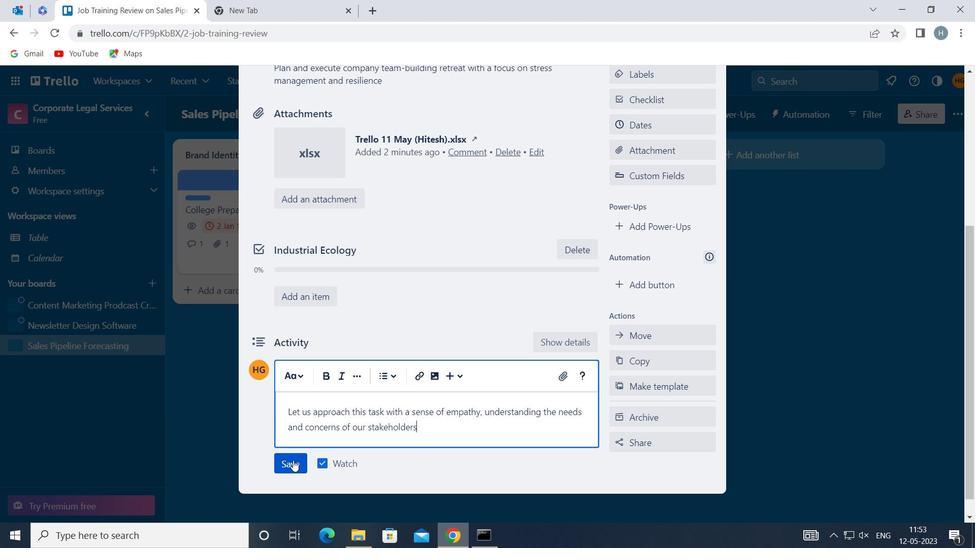 
Action: Mouse moved to (657, 125)
Screenshot: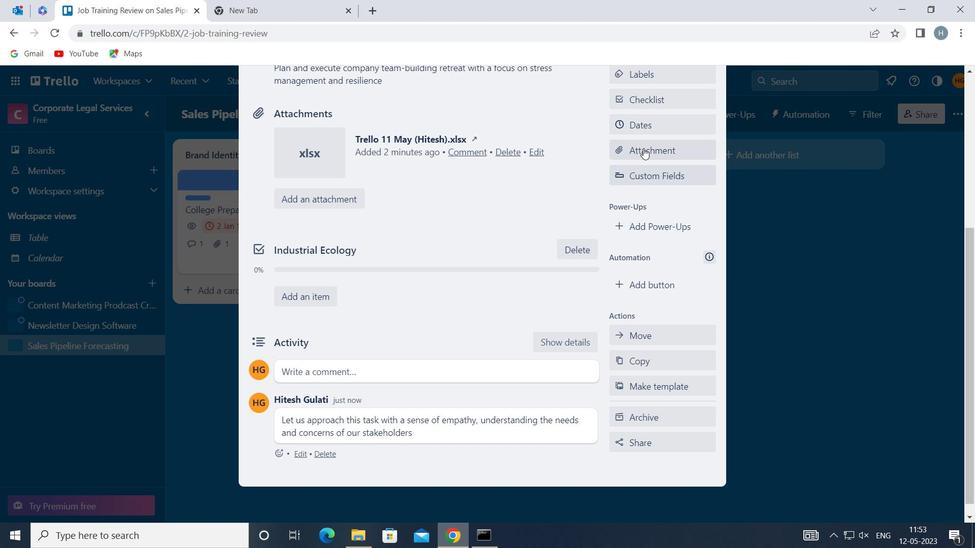 
Action: Mouse pressed left at (657, 125)
Screenshot: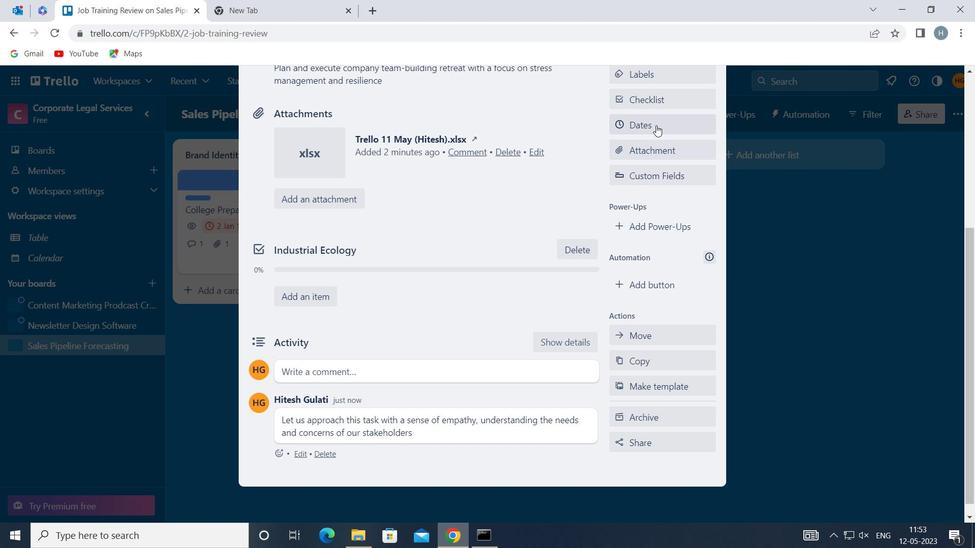 
Action: Mouse moved to (619, 343)
Screenshot: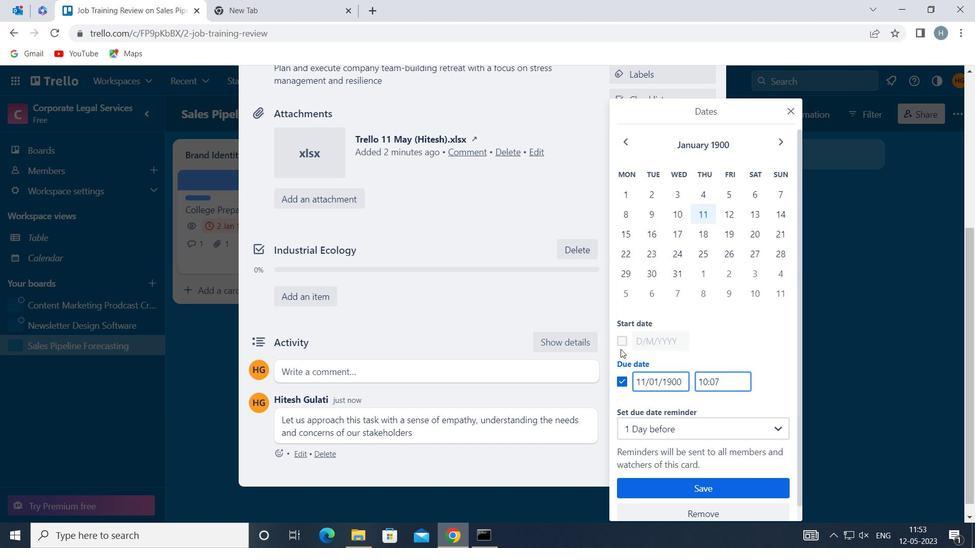 
Action: Mouse pressed left at (619, 343)
Screenshot: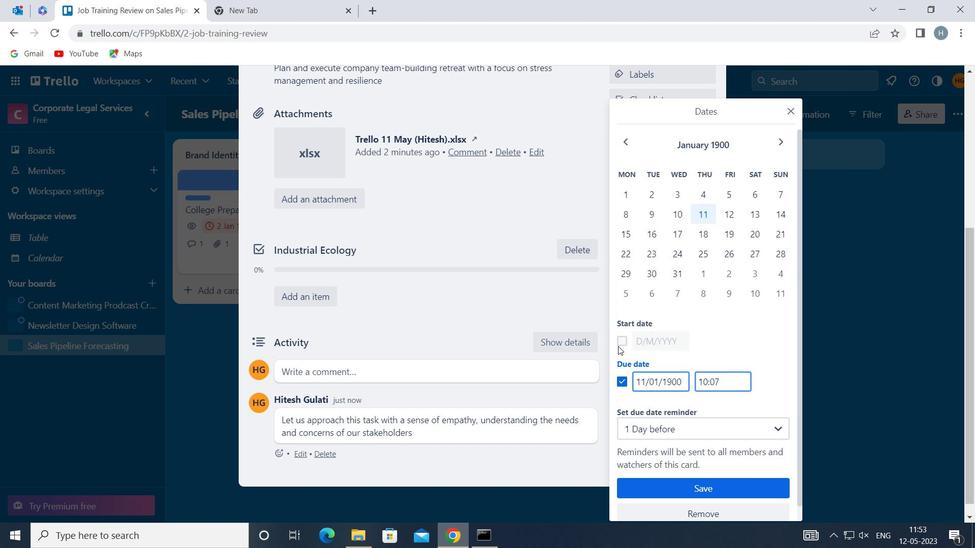
Action: Mouse moved to (639, 338)
Screenshot: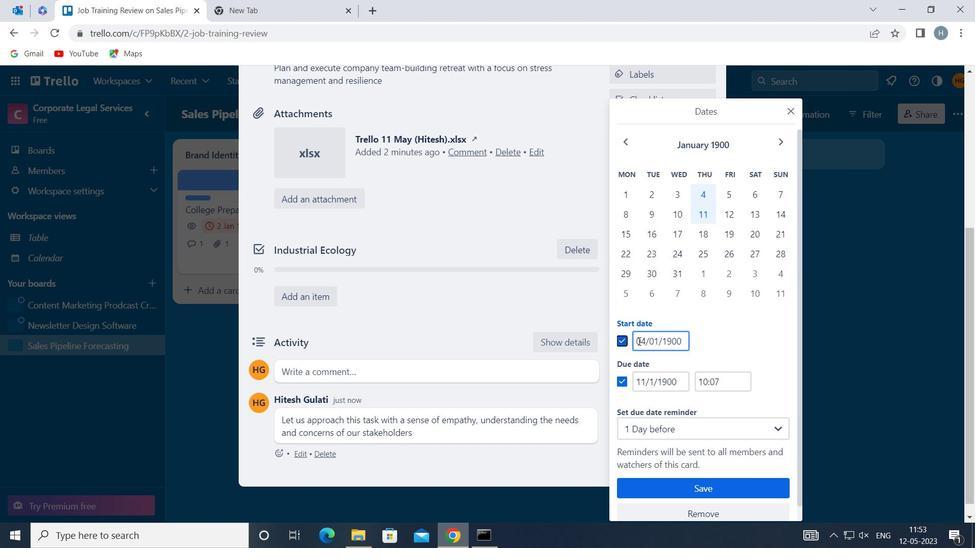 
Action: Mouse pressed left at (639, 338)
Screenshot: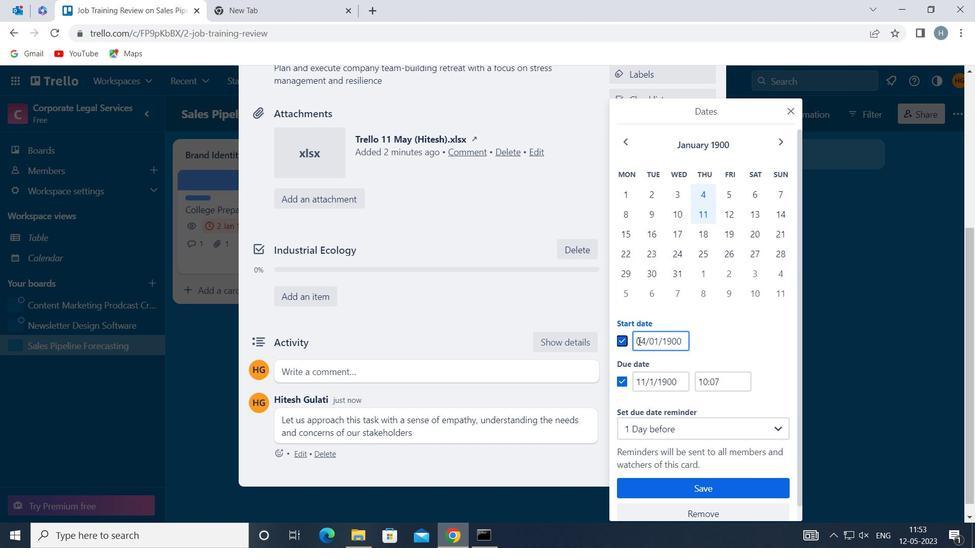 
Action: Mouse moved to (646, 336)
Screenshot: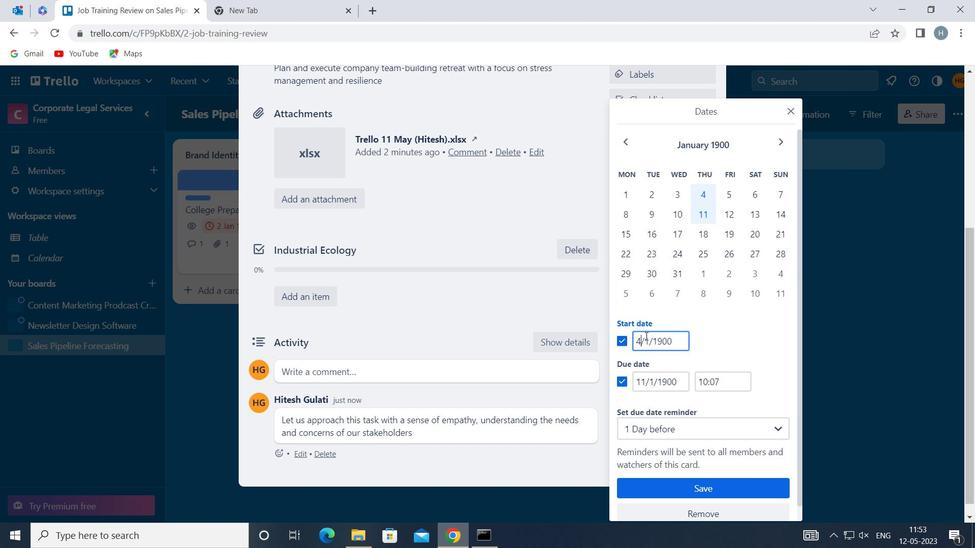 
Action: Key pressed <Key.backspace>5
Screenshot: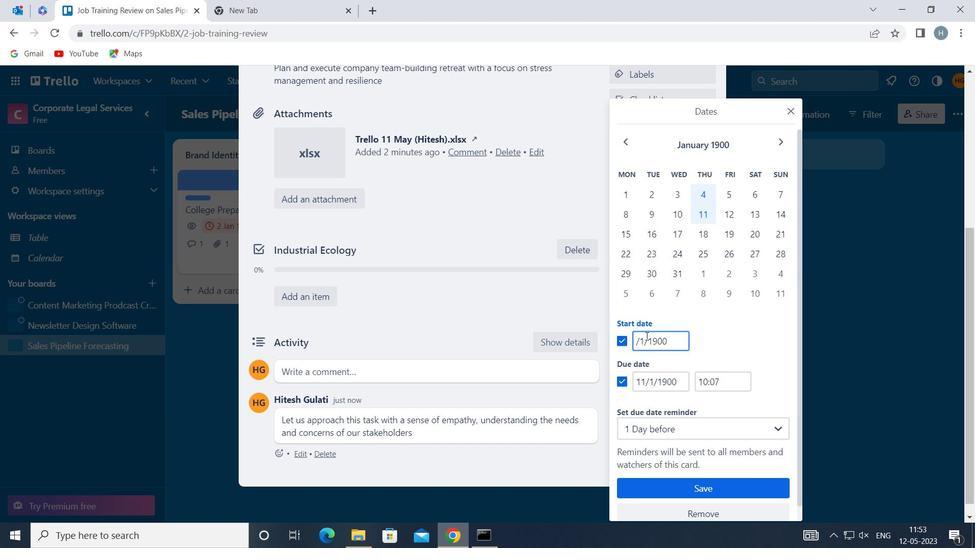 
Action: Mouse moved to (638, 377)
Screenshot: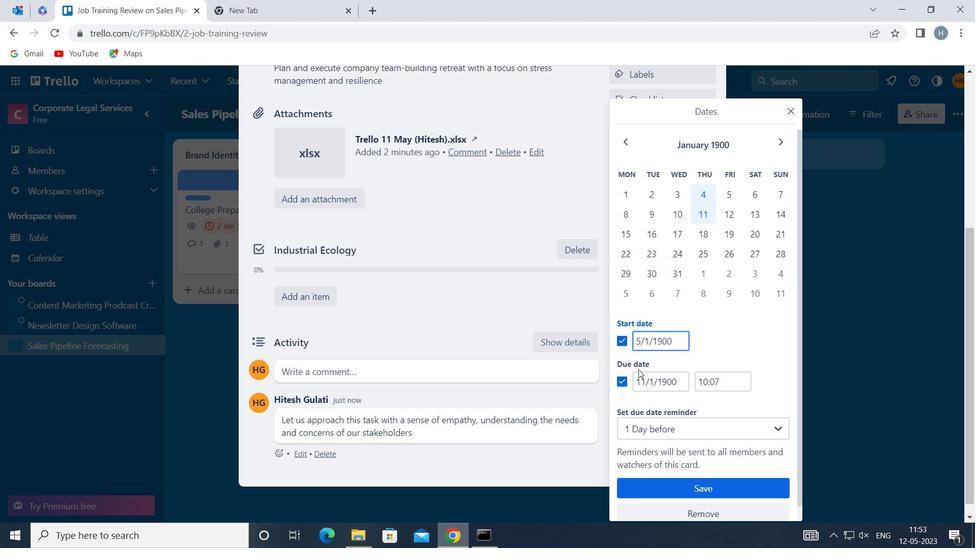 
Action: Mouse pressed left at (638, 377)
Screenshot: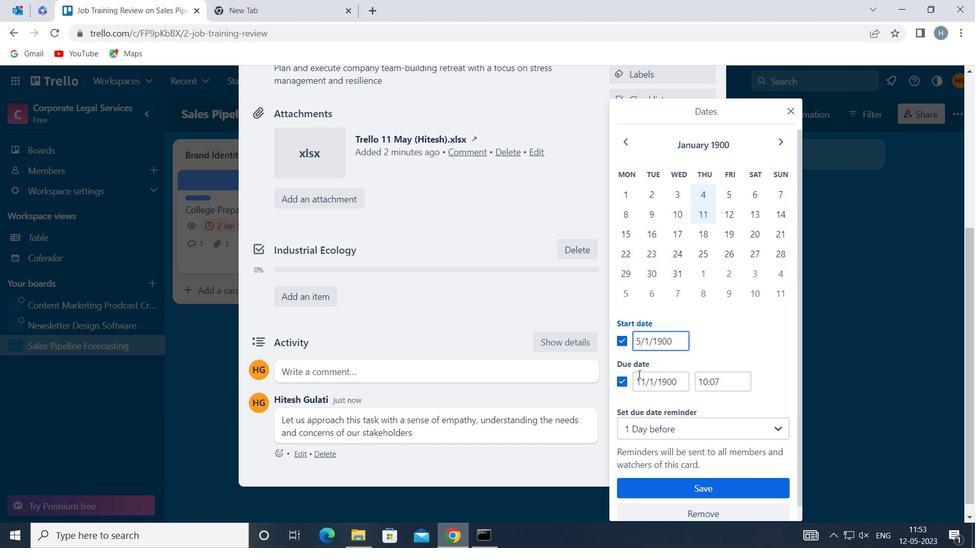 
Action: Key pressed <Key.right><Key.right><Key.backspace>2
Screenshot: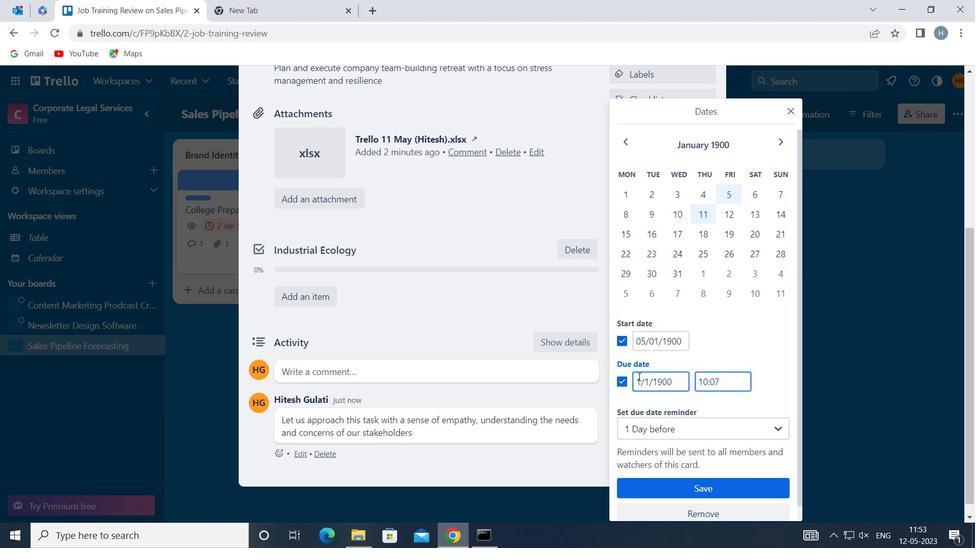 
Action: Mouse moved to (689, 486)
Screenshot: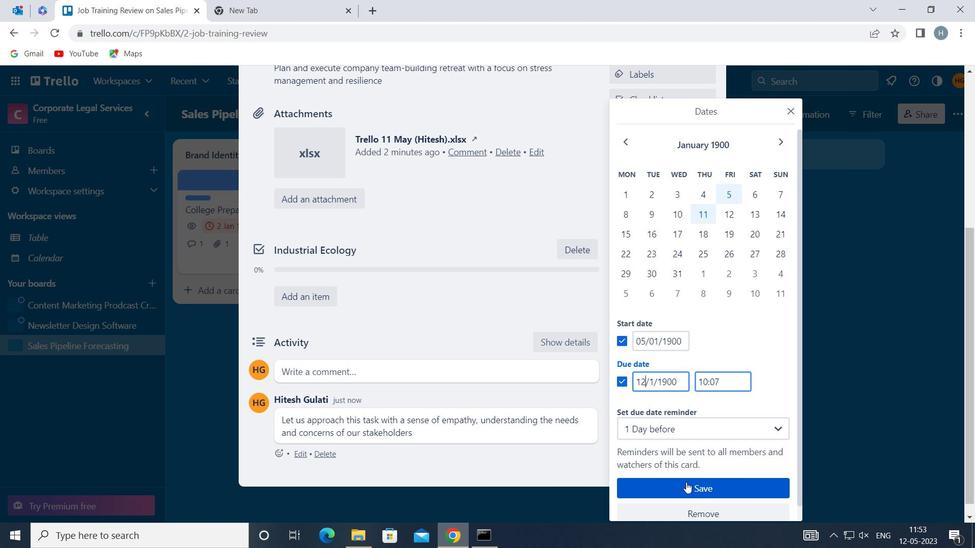 
Action: Mouse pressed left at (689, 486)
Screenshot: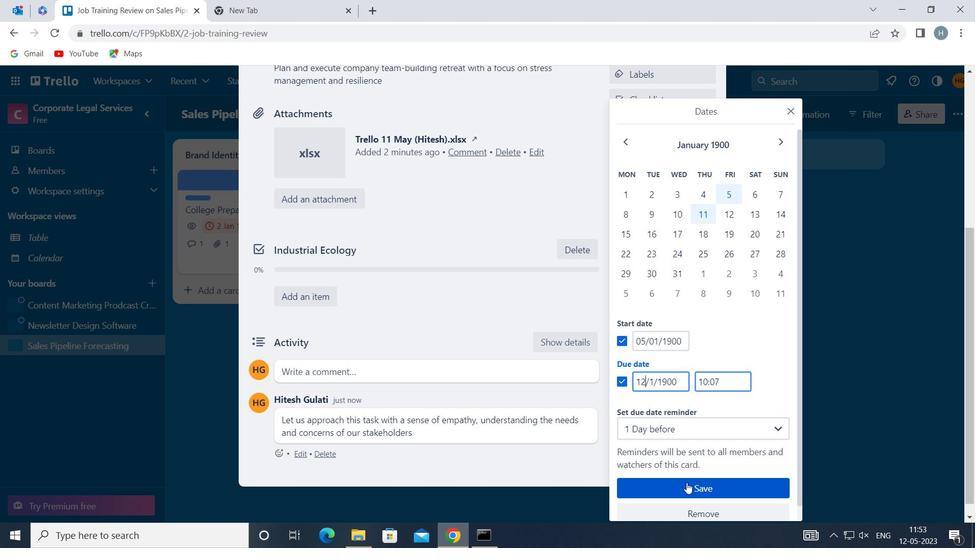 
Action: Mouse moved to (533, 258)
Screenshot: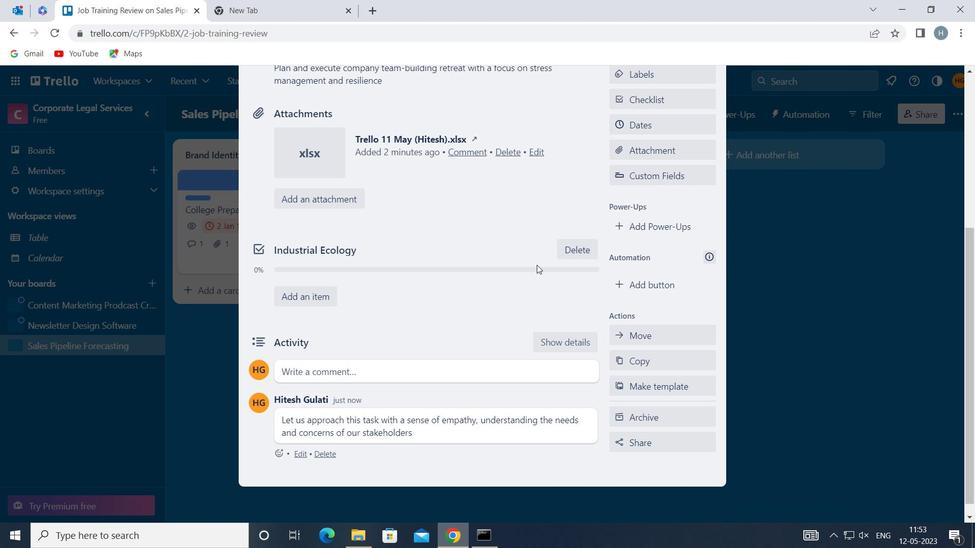 
